 Task: Add Guittard Real Semisweet Chocolate Chips to the cart.
Action: Mouse moved to (316, 108)
Screenshot: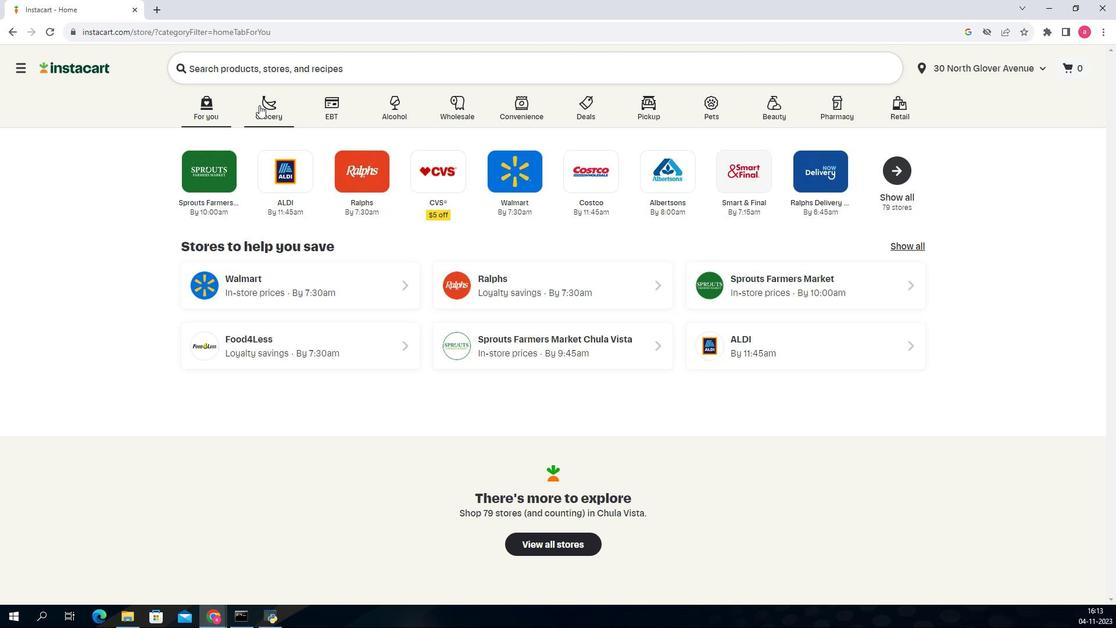 
Action: Mouse pressed left at (316, 108)
Screenshot: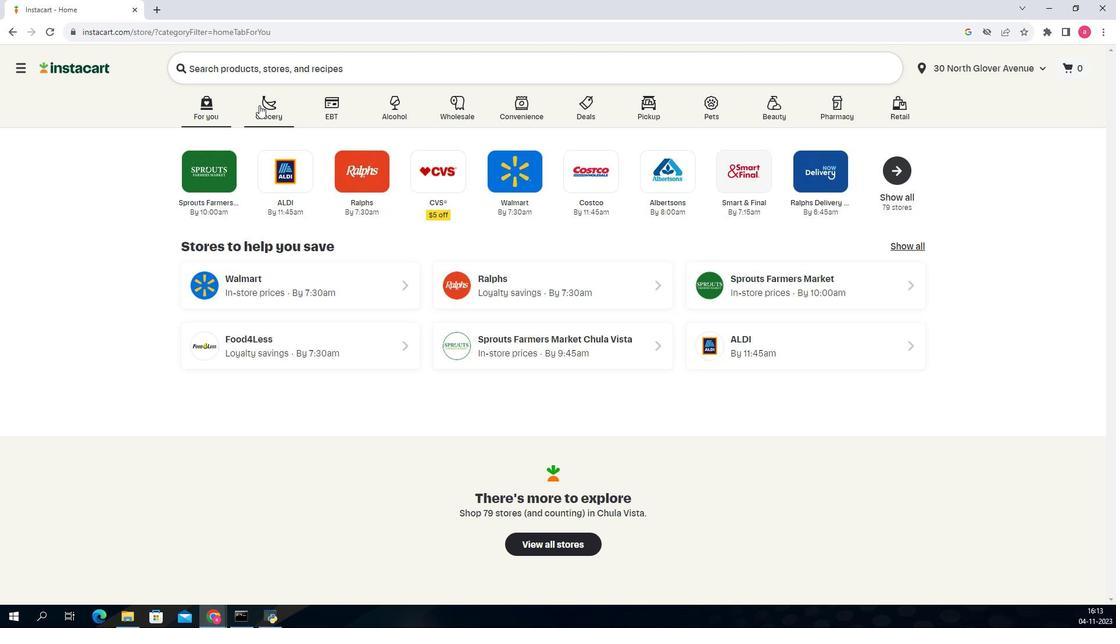 
Action: Mouse moved to (393, 333)
Screenshot: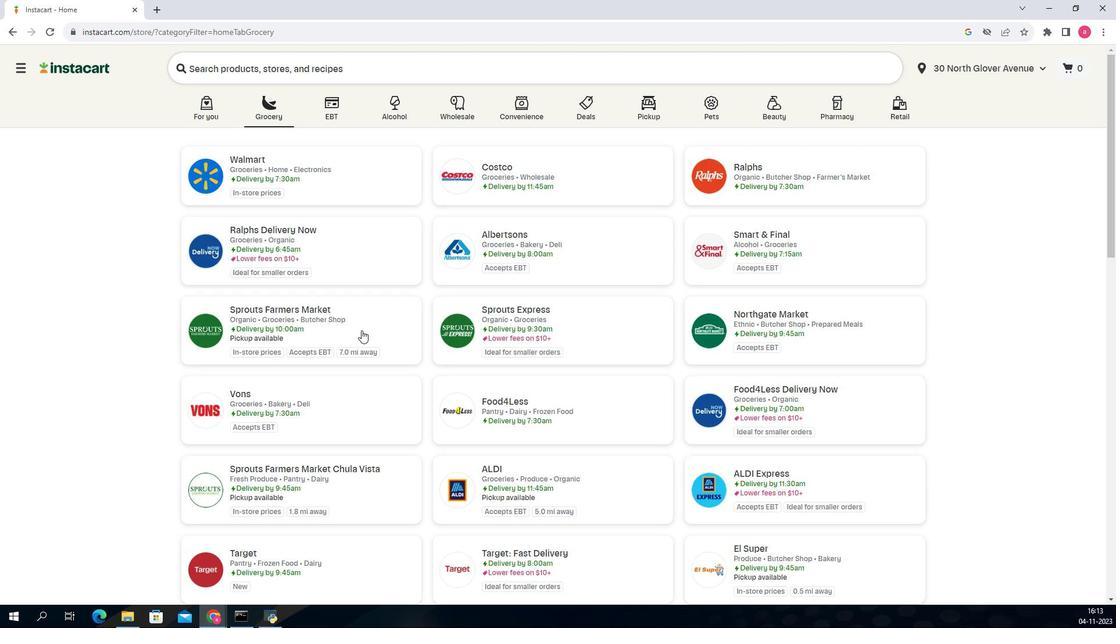 
Action: Mouse pressed left at (393, 333)
Screenshot: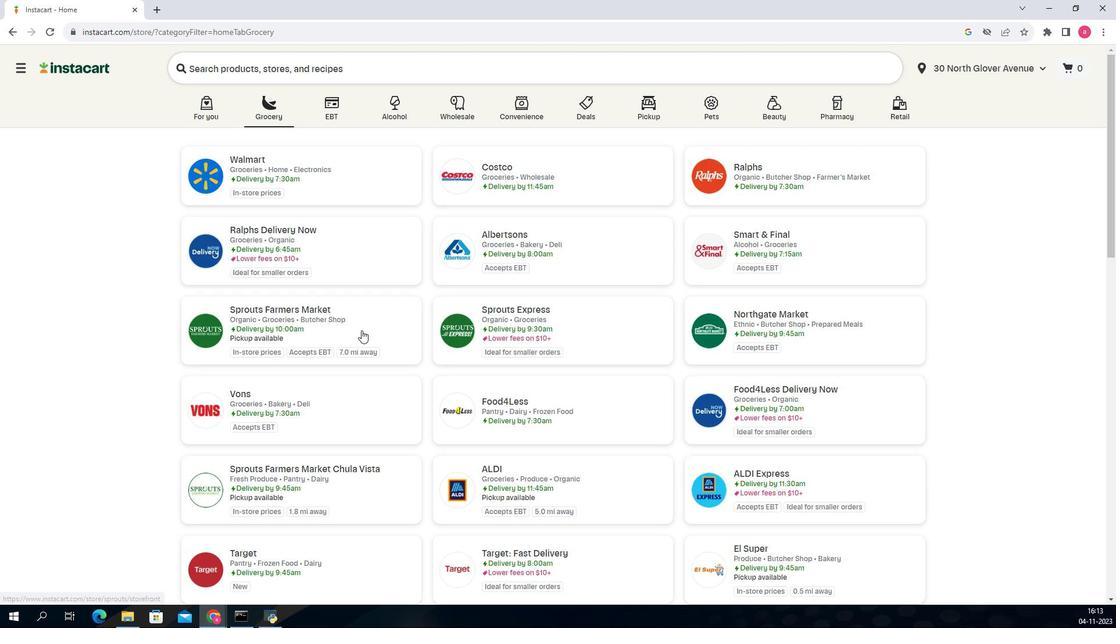 
Action: Mouse moved to (227, 355)
Screenshot: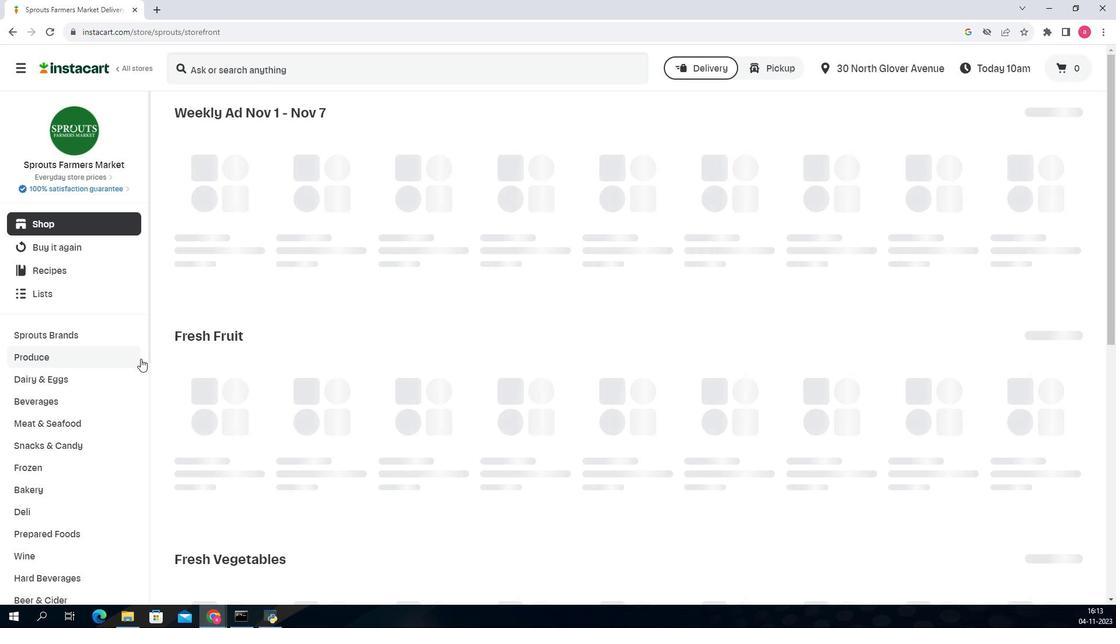 
Action: Mouse scrolled (227, 354) with delta (0, 0)
Screenshot: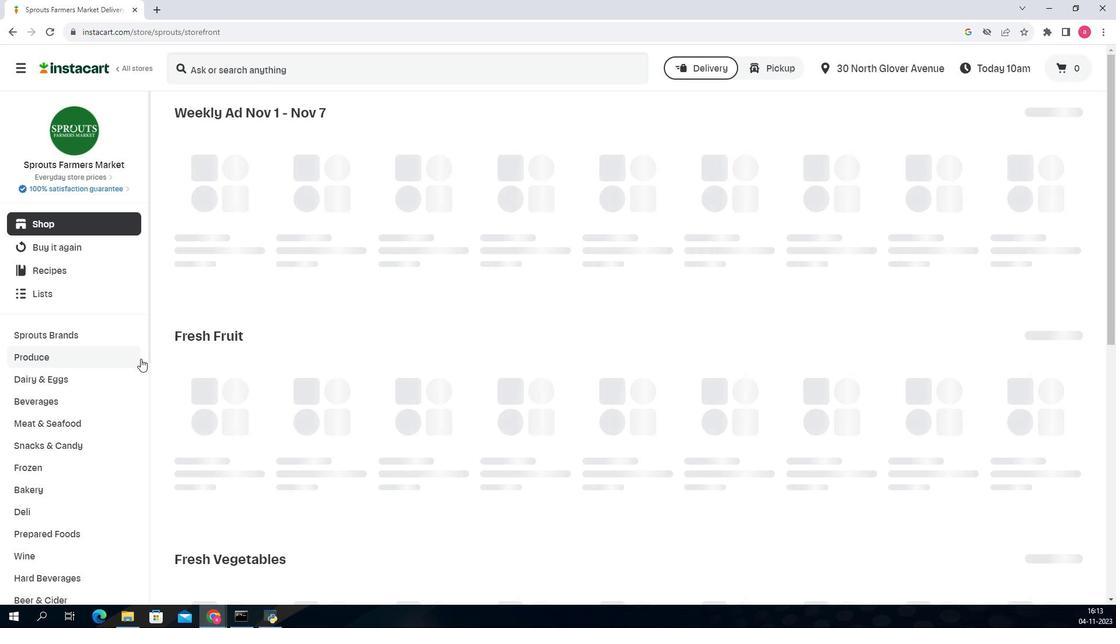 
Action: Mouse moved to (227, 362)
Screenshot: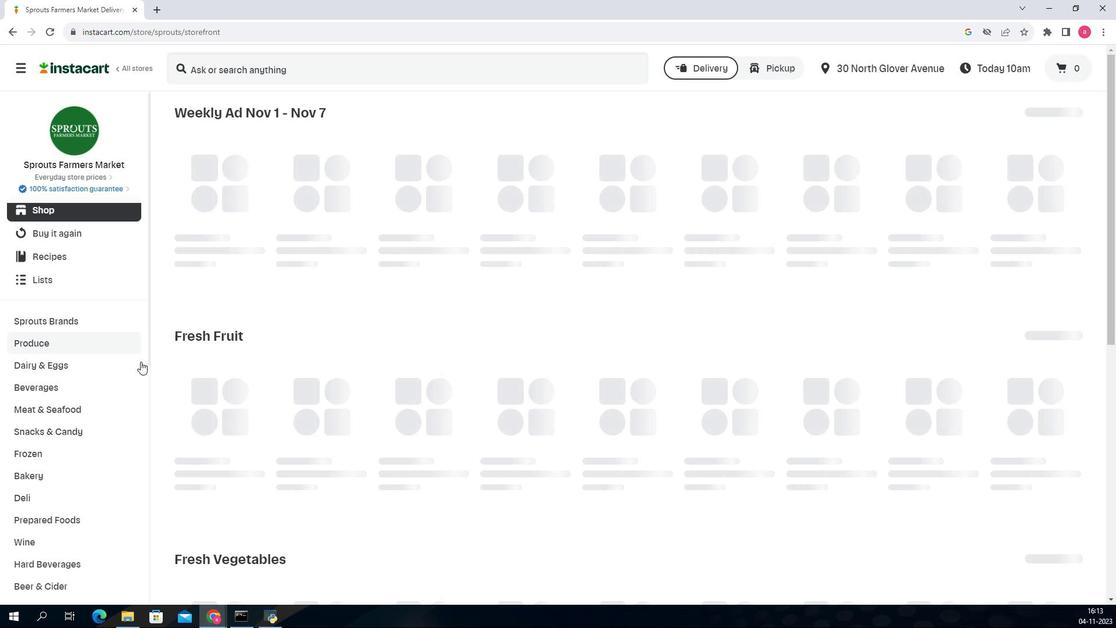 
Action: Mouse scrolled (227, 361) with delta (0, 0)
Screenshot: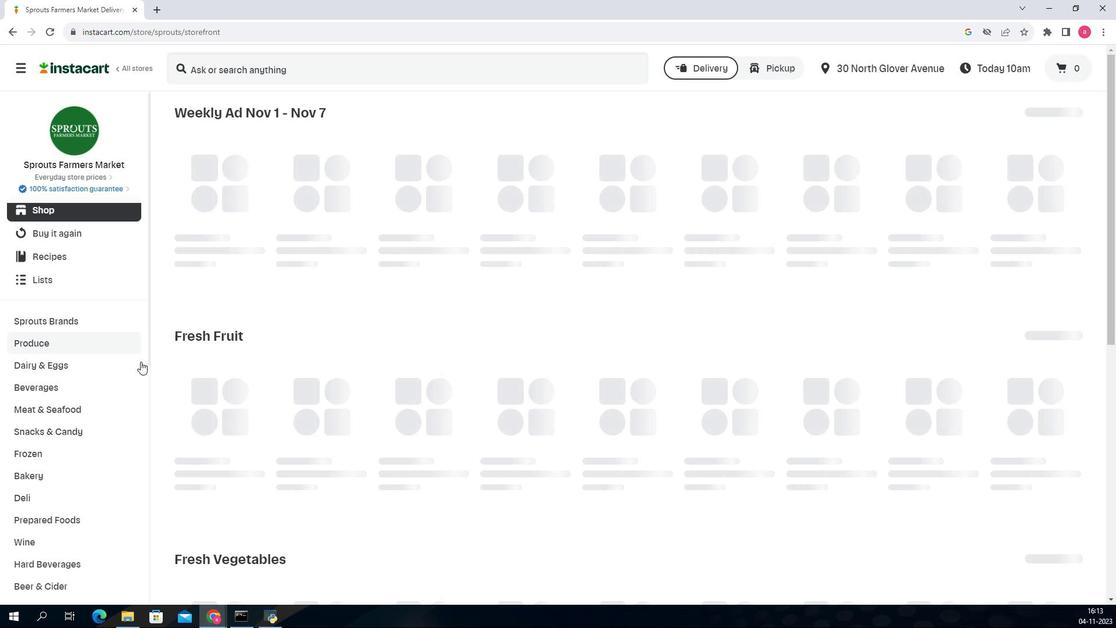 
Action: Mouse moved to (227, 364)
Screenshot: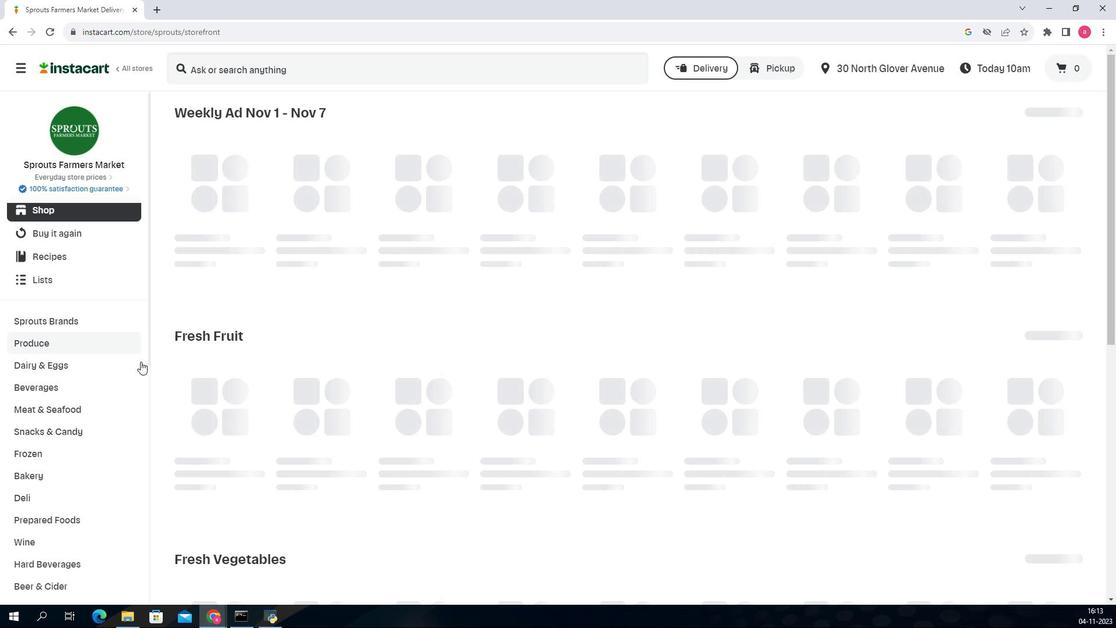 
Action: Mouse scrolled (227, 364) with delta (0, 0)
Screenshot: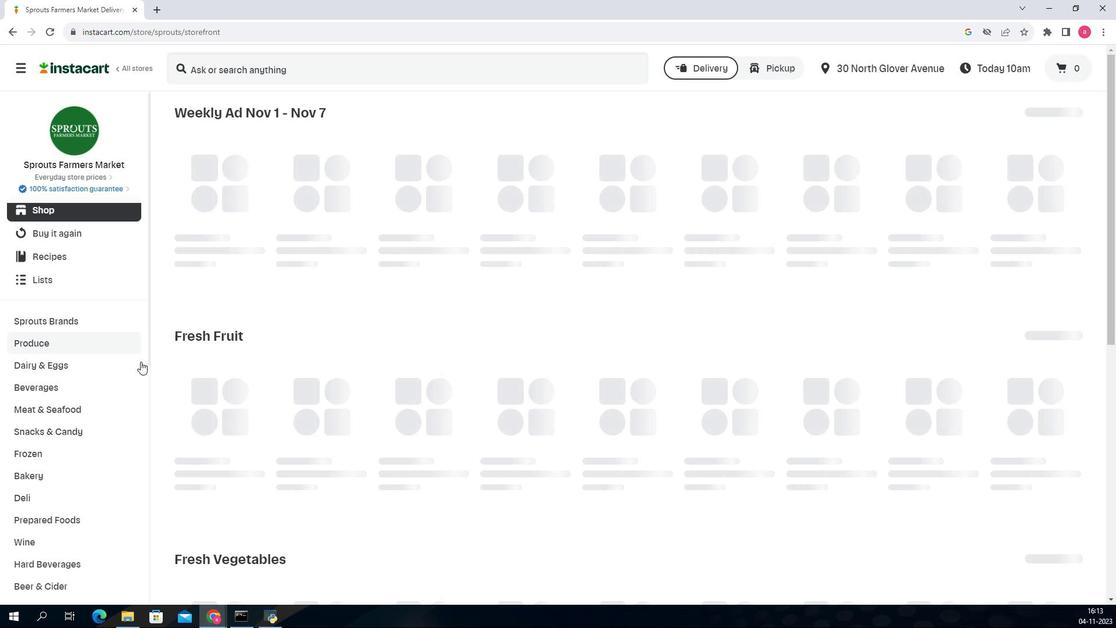 
Action: Mouse moved to (227, 364)
Screenshot: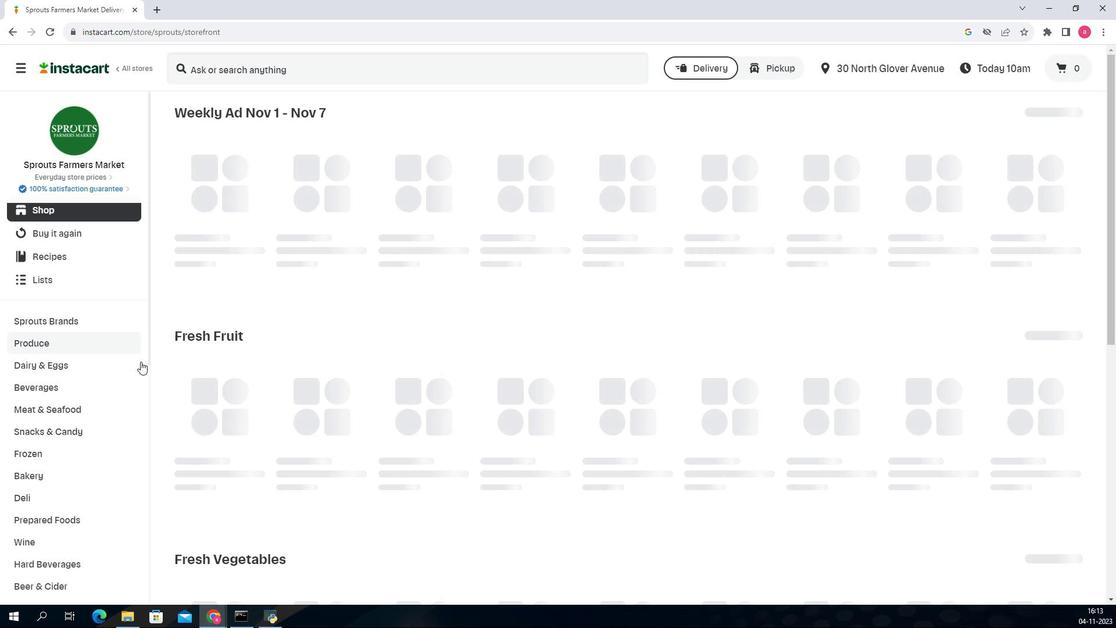 
Action: Mouse scrolled (227, 364) with delta (0, 0)
Screenshot: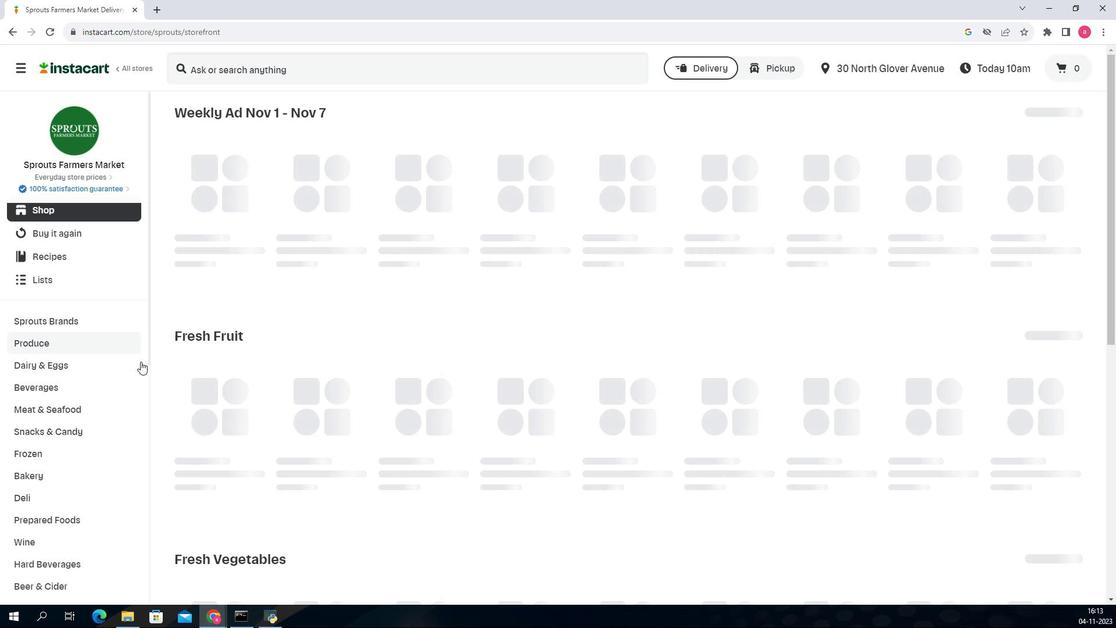 
Action: Mouse moved to (227, 365)
Screenshot: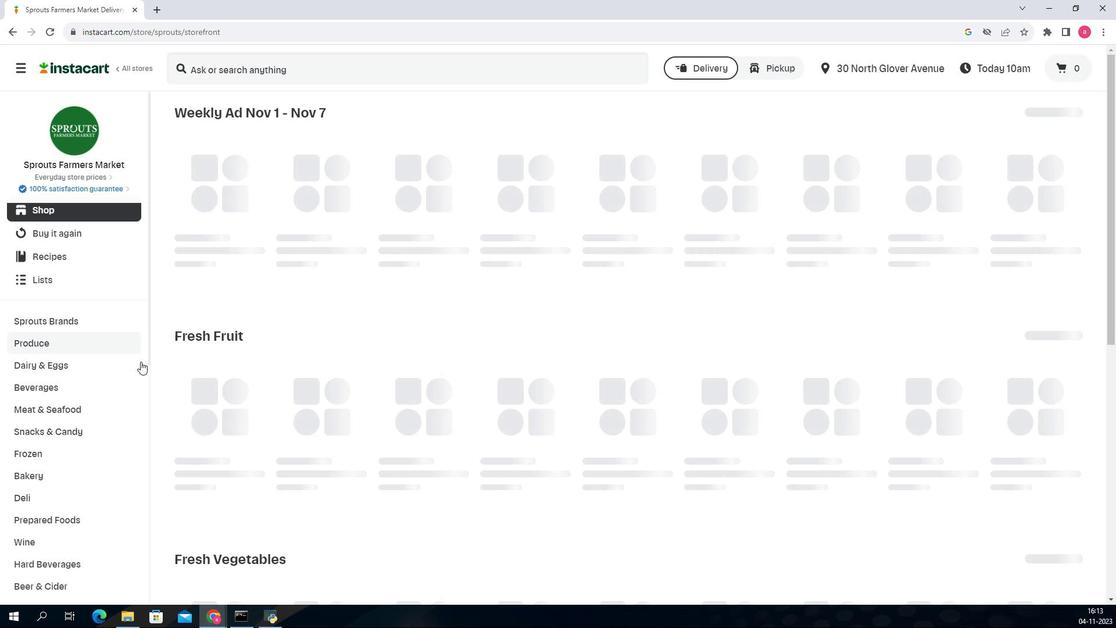 
Action: Mouse scrolled (227, 364) with delta (0, 0)
Screenshot: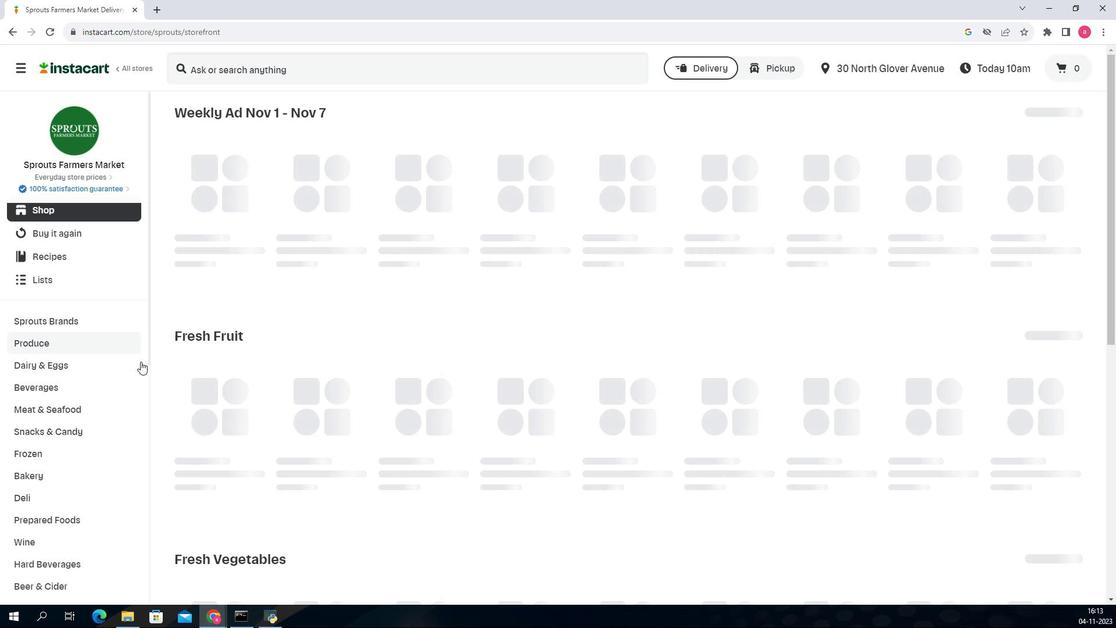 
Action: Mouse moved to (159, 440)
Screenshot: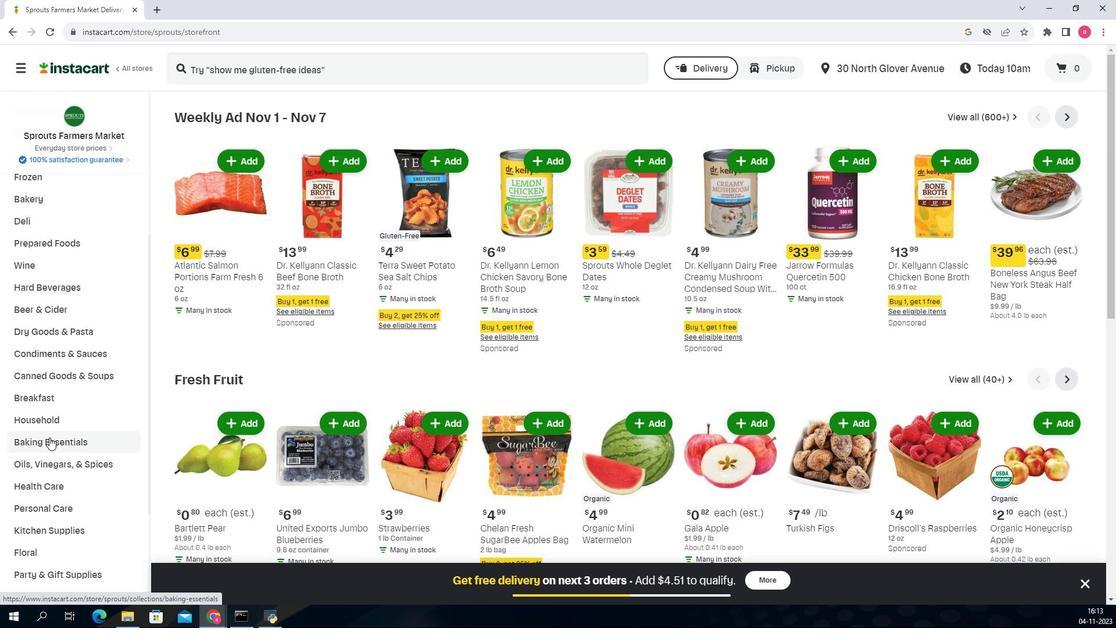 
Action: Mouse pressed left at (159, 440)
Screenshot: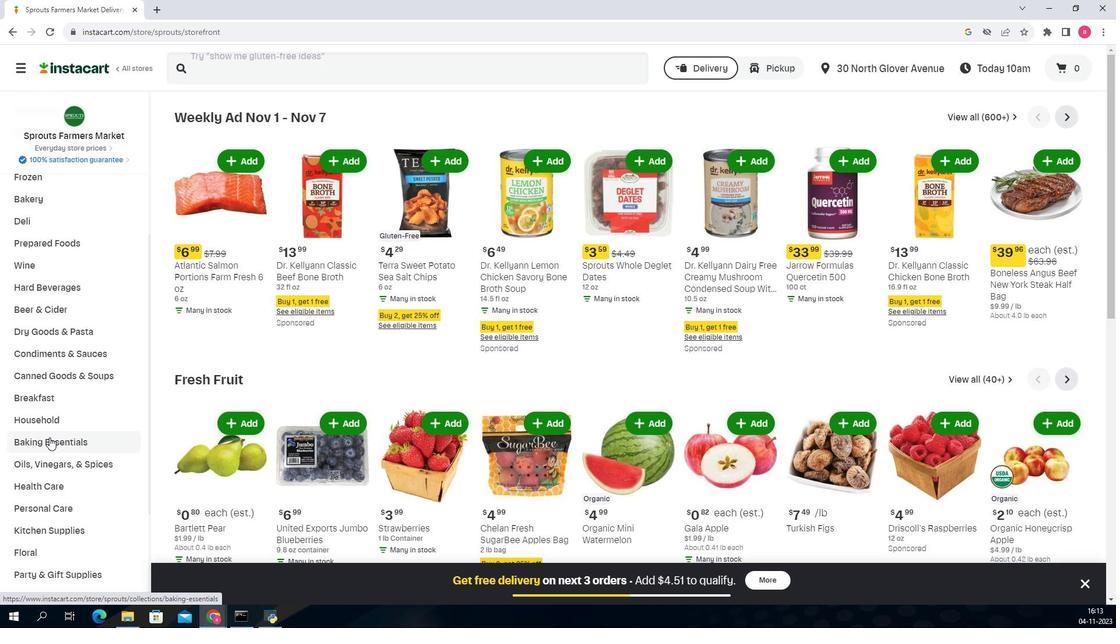 
Action: Mouse moved to (528, 152)
Screenshot: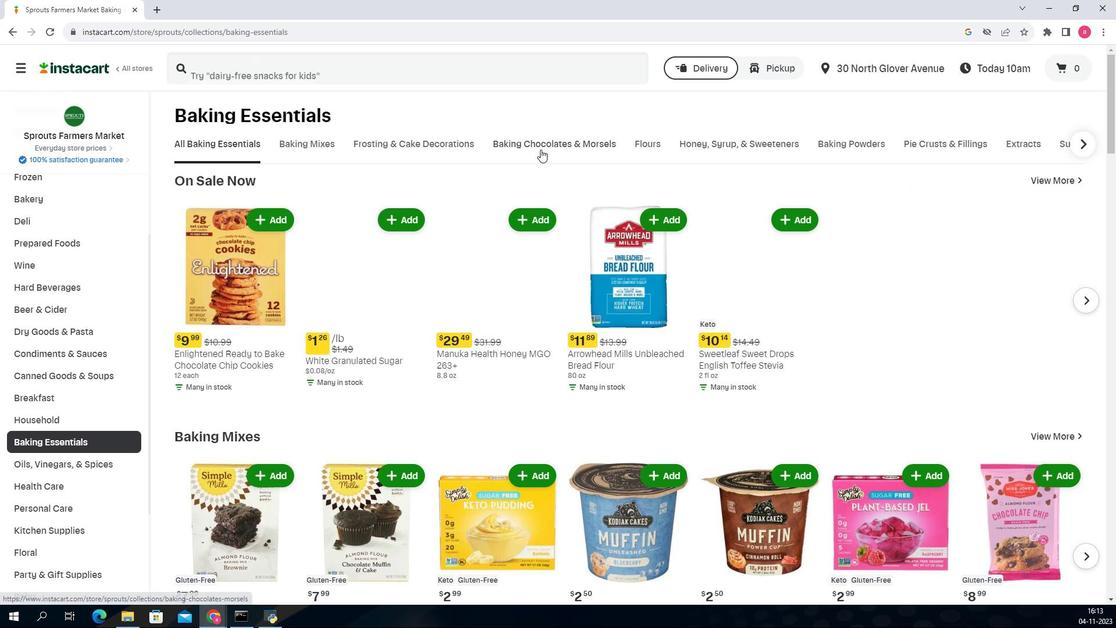
Action: Mouse pressed left at (528, 152)
Screenshot: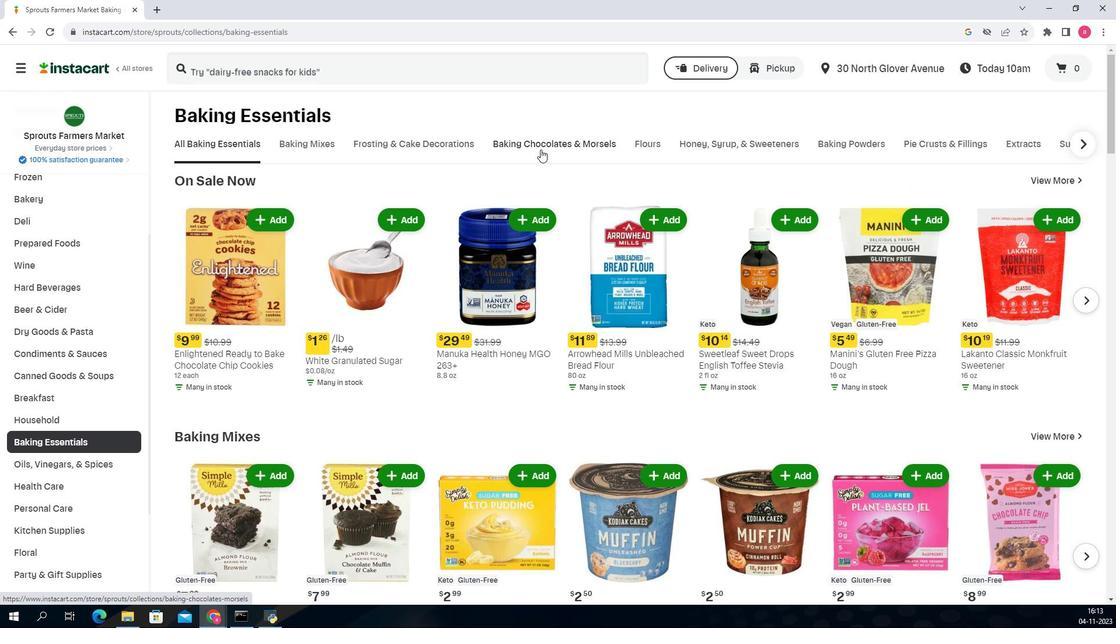 
Action: Mouse moved to (407, 77)
Screenshot: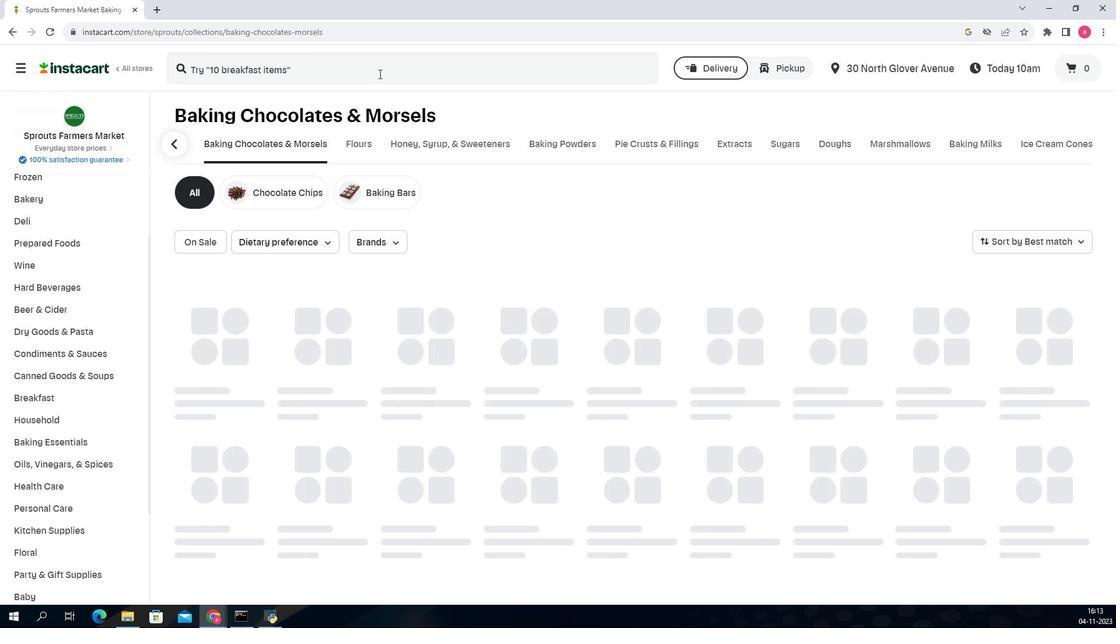 
Action: Mouse pressed left at (407, 77)
Screenshot: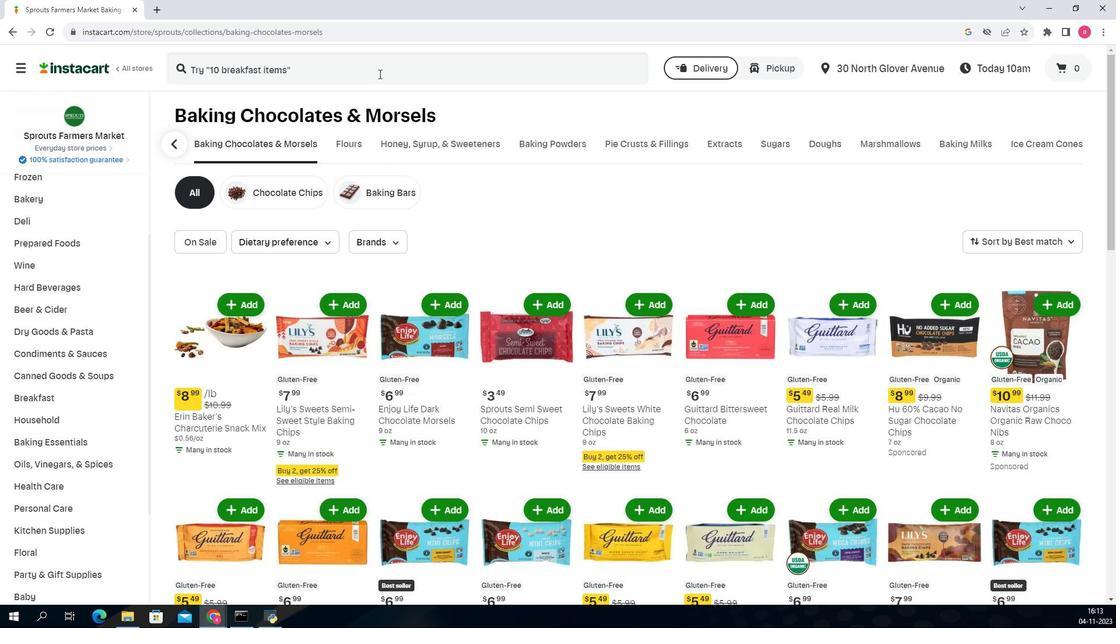 
Action: Key pressed <Key.shift>Guittard<Key.space><Key.shift>Real<Key.space><Key.shift><Key.shift><Key.shift><Key.shift><Key.shift><Key.shift><Key.shift><Key.shift><Key.shift><Key.shift><Key.shift><Key.shift><Key.shift><Key.shift><Key.shift><Key.shift><Key.shift><Key.shift><Key.shift><Key.shift><Key.shift><Key.shift>Semisweet<Key.space><Key.shift>Chocolate<Key.space><Key.shift>Chips<Key.space><Key.enter>
Screenshot: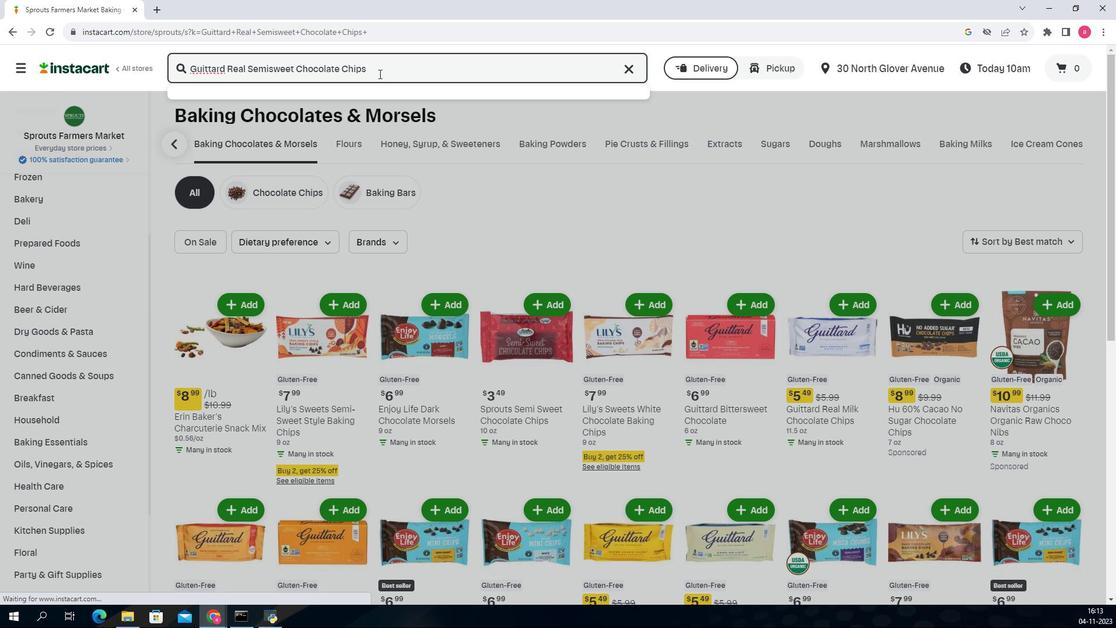
Action: Mouse moved to (602, 387)
Screenshot: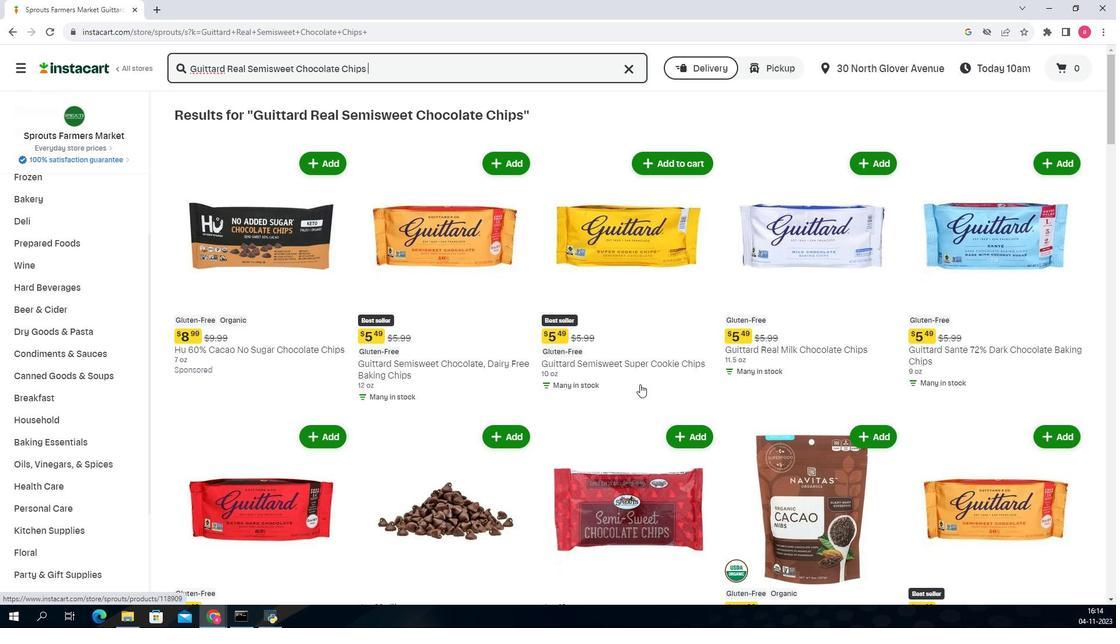 
Action: Mouse scrolled (602, 387) with delta (0, 0)
Screenshot: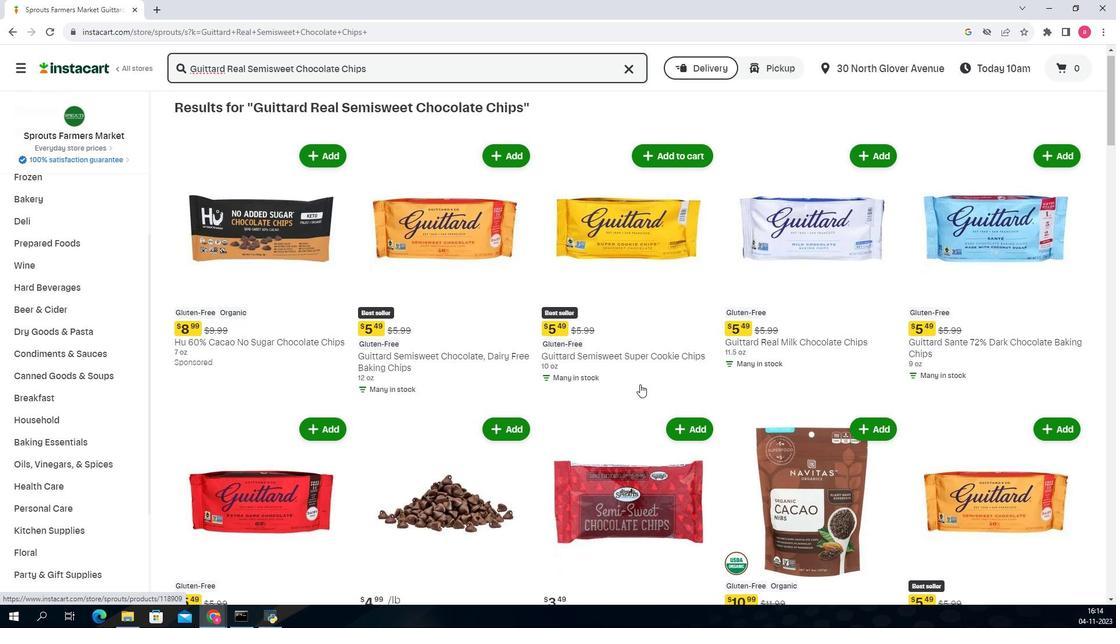 
Action: Mouse scrolled (602, 387) with delta (0, 0)
Screenshot: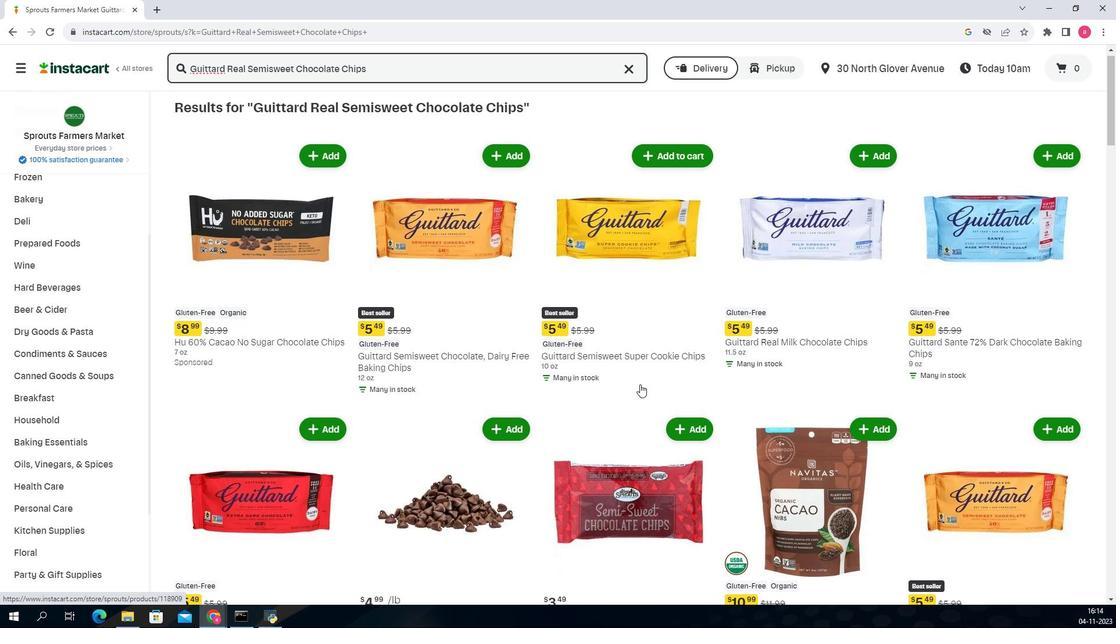 
Action: Mouse scrolled (602, 387) with delta (0, 0)
Screenshot: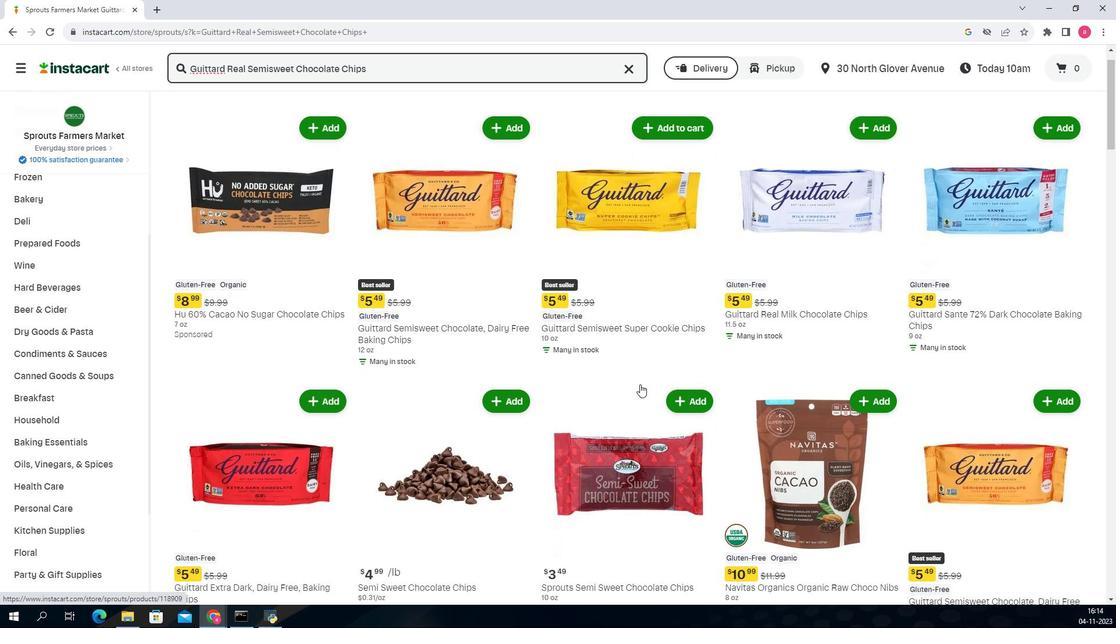 
Action: Mouse scrolled (602, 387) with delta (0, 0)
Screenshot: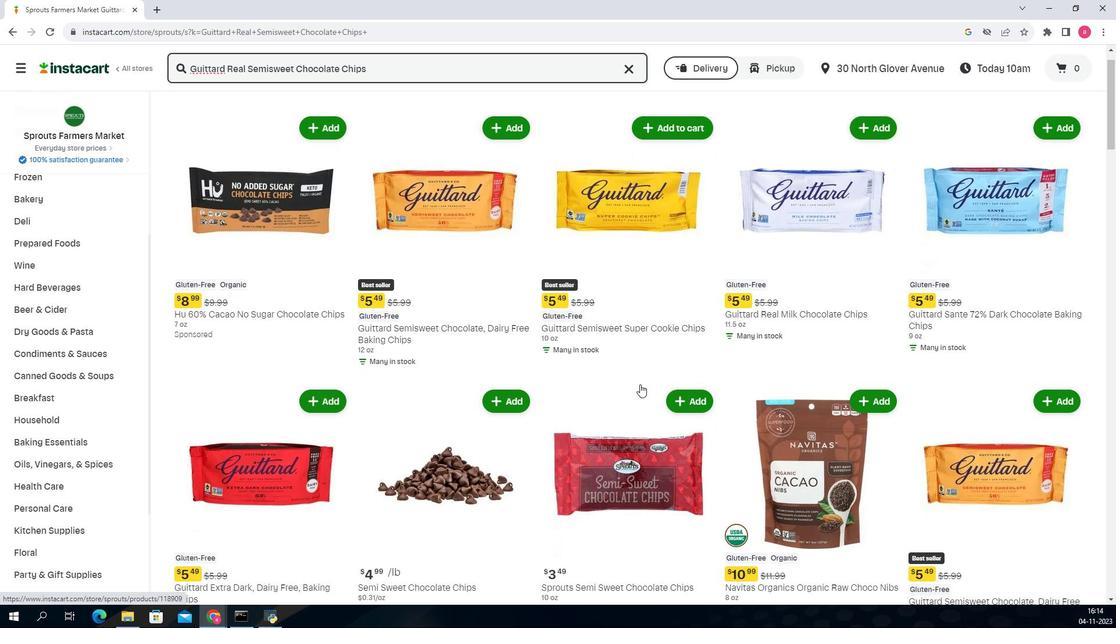 
Action: Mouse moved to (719, 427)
Screenshot: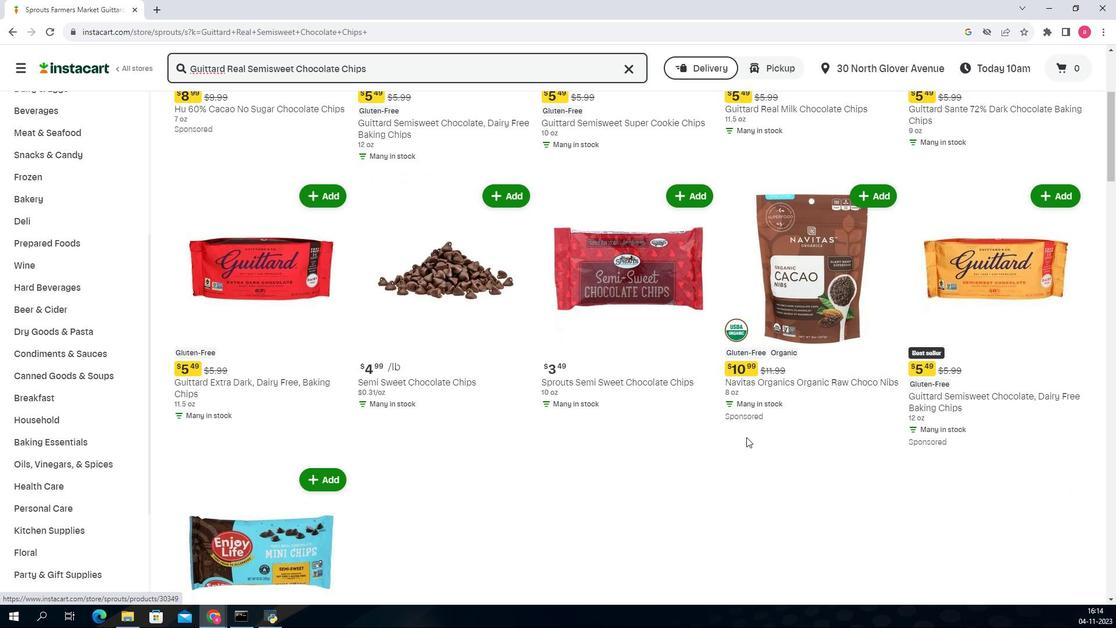 
Action: Mouse scrolled (719, 426) with delta (0, 0)
Screenshot: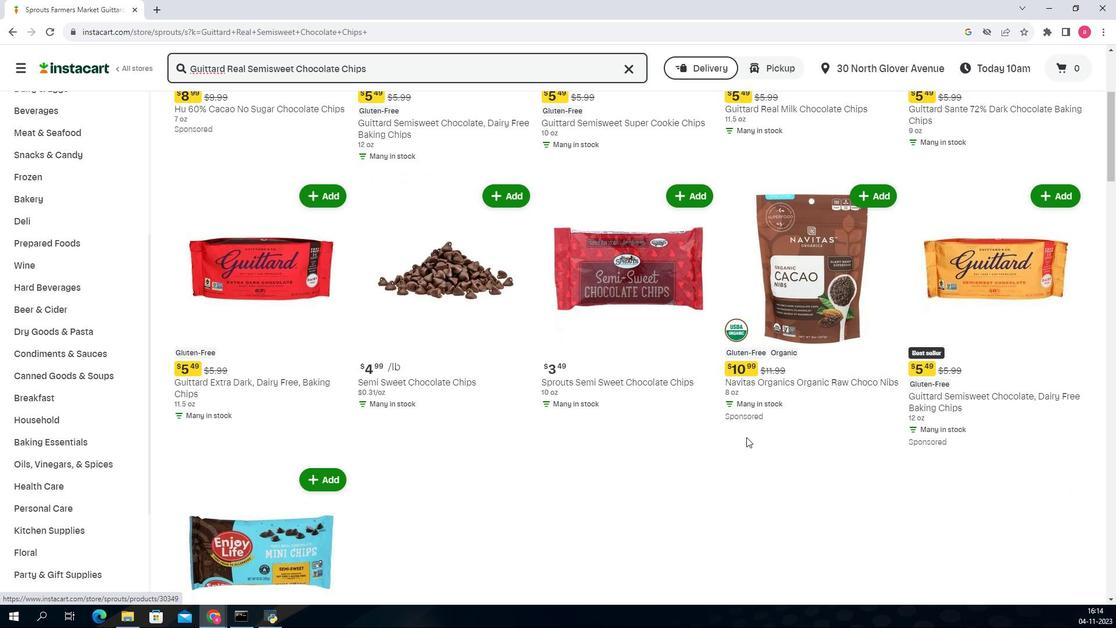 
Action: Mouse moved to (682, 440)
Screenshot: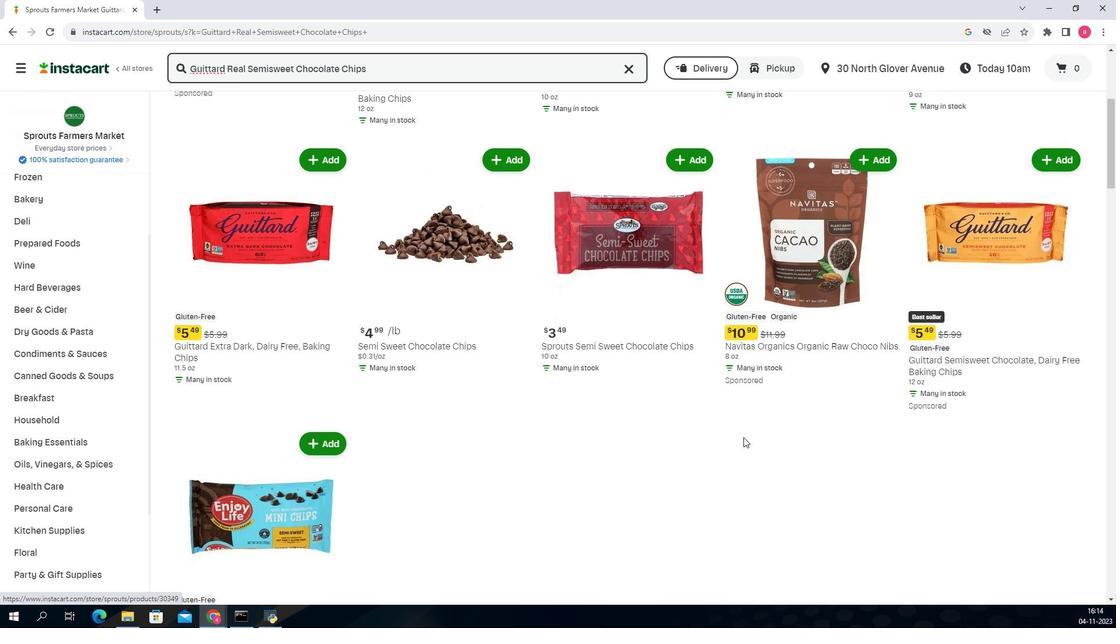 
Action: Mouse scrolled (682, 440) with delta (0, 0)
Screenshot: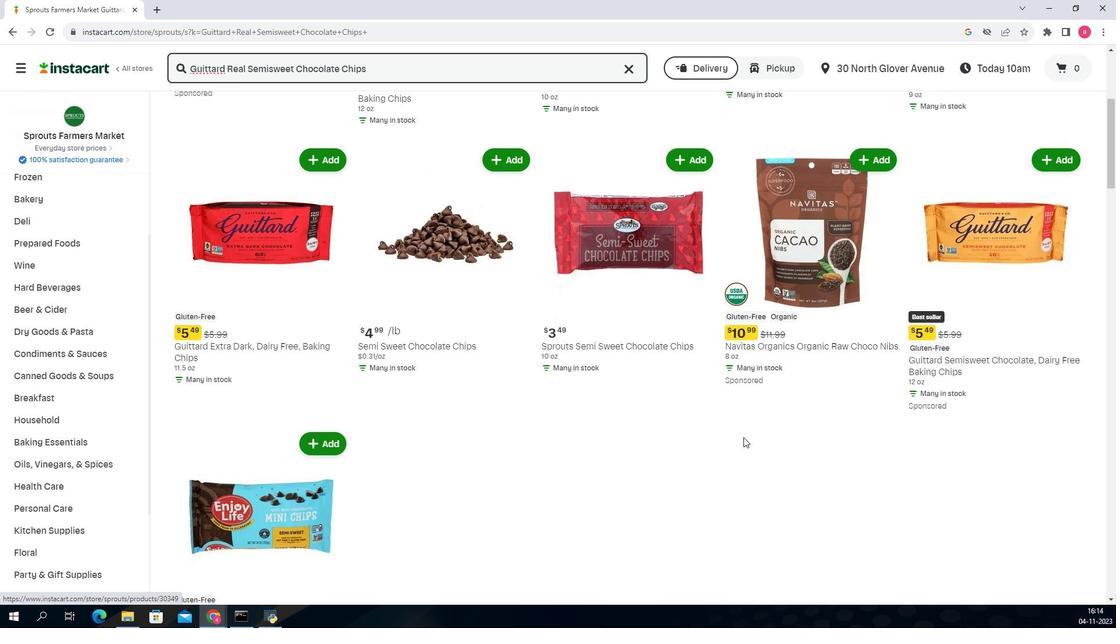 
Action: Mouse moved to (682, 440)
Screenshot: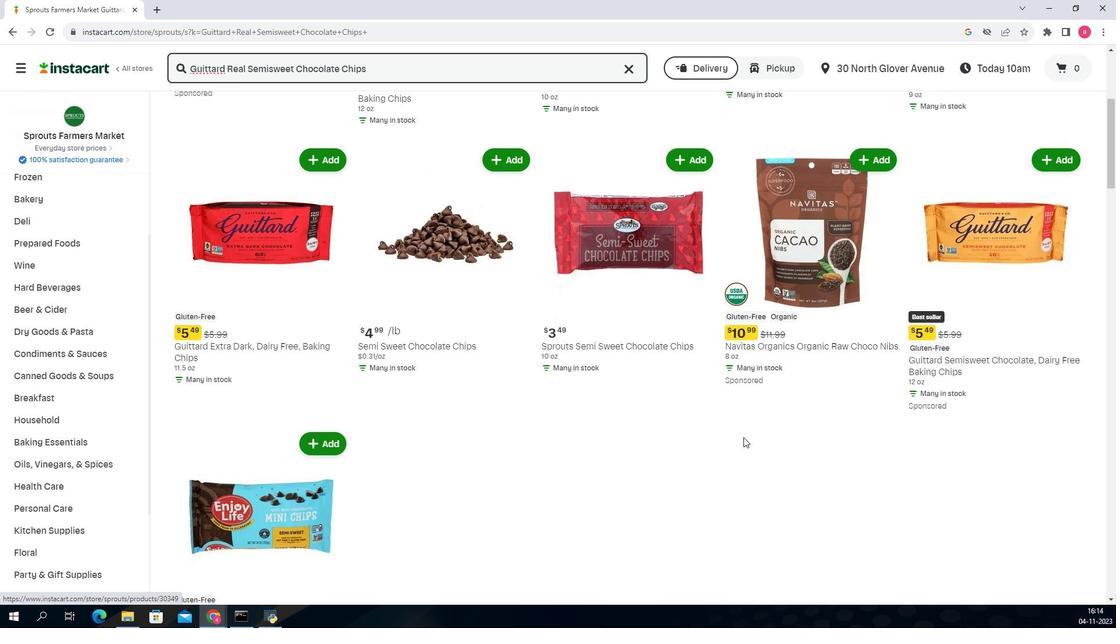 
Action: Mouse scrolled (682, 440) with delta (0, 0)
Screenshot: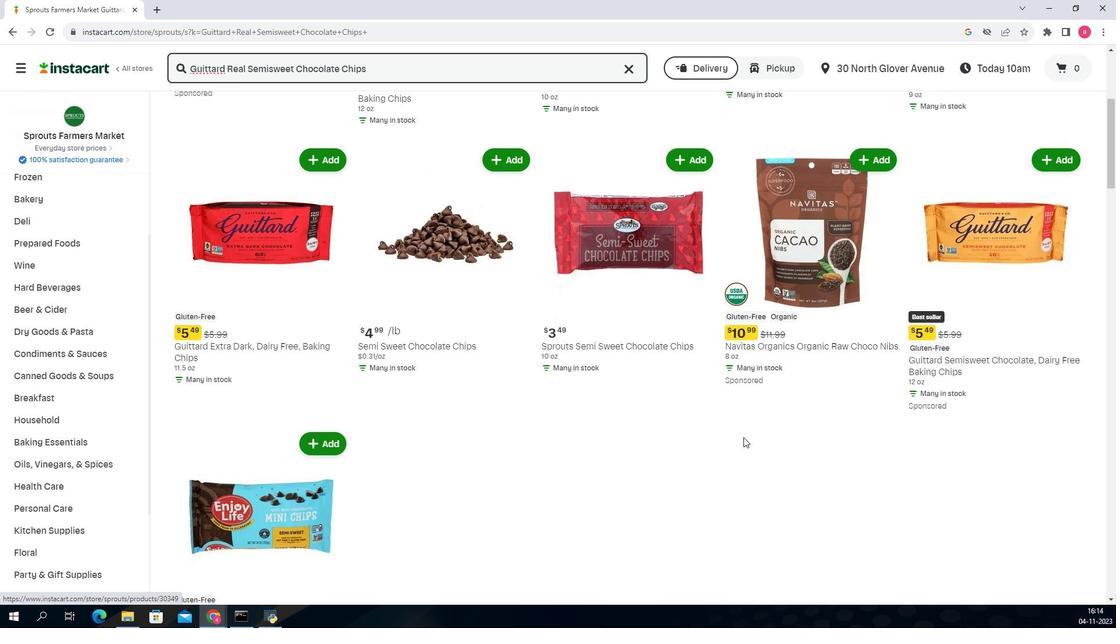 
Action: Mouse moved to (680, 440)
Screenshot: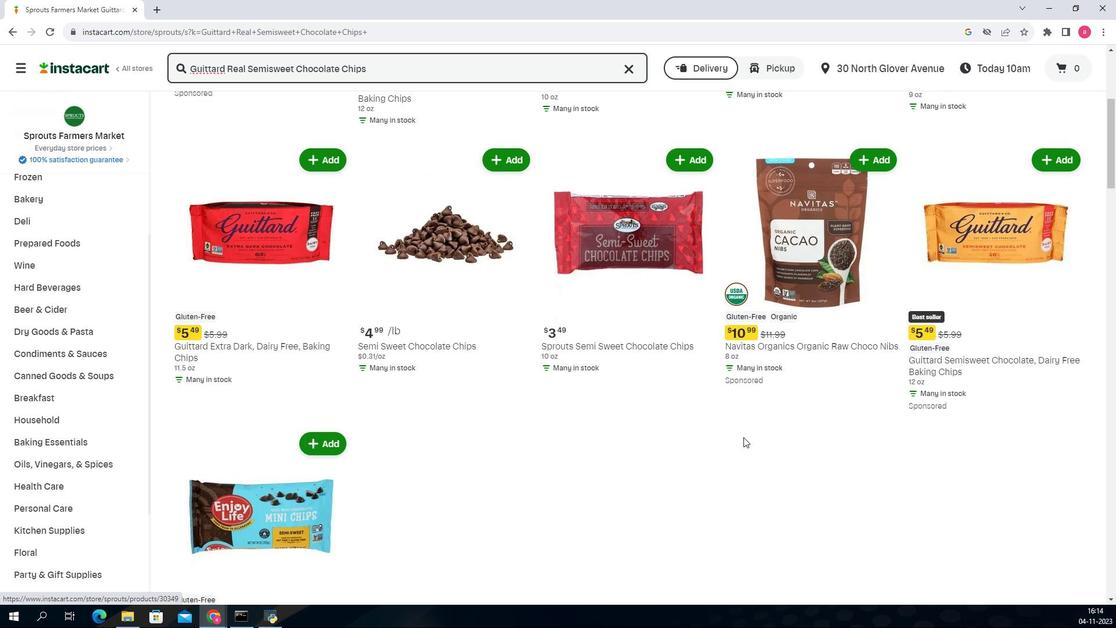 
Action: Mouse scrolled (680, 440) with delta (0, 0)
Screenshot: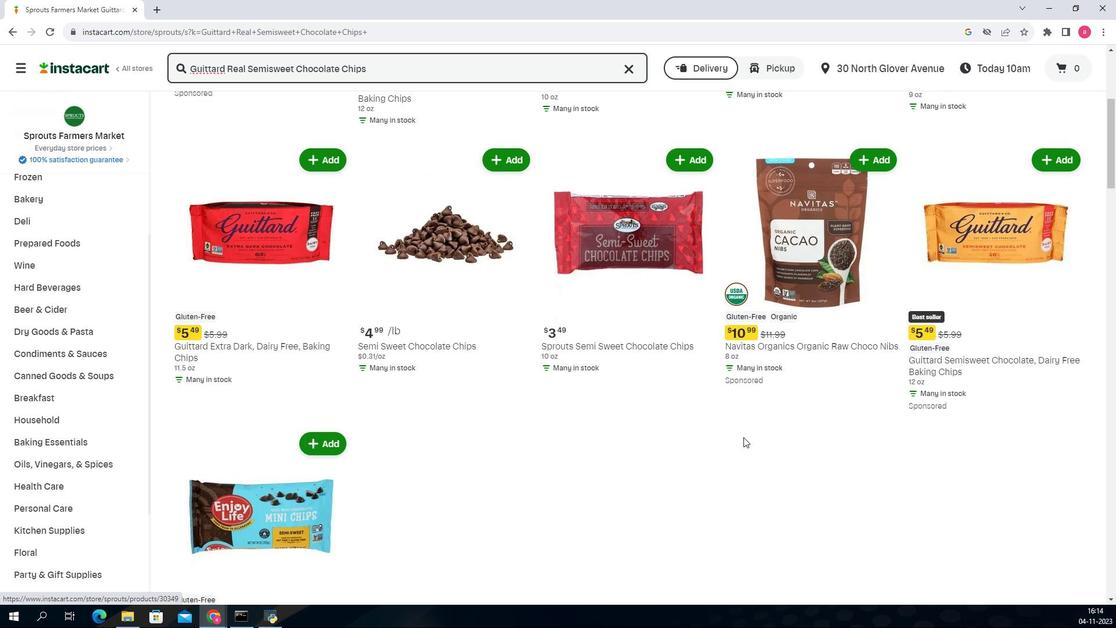 
Action: Mouse moved to (680, 440)
Screenshot: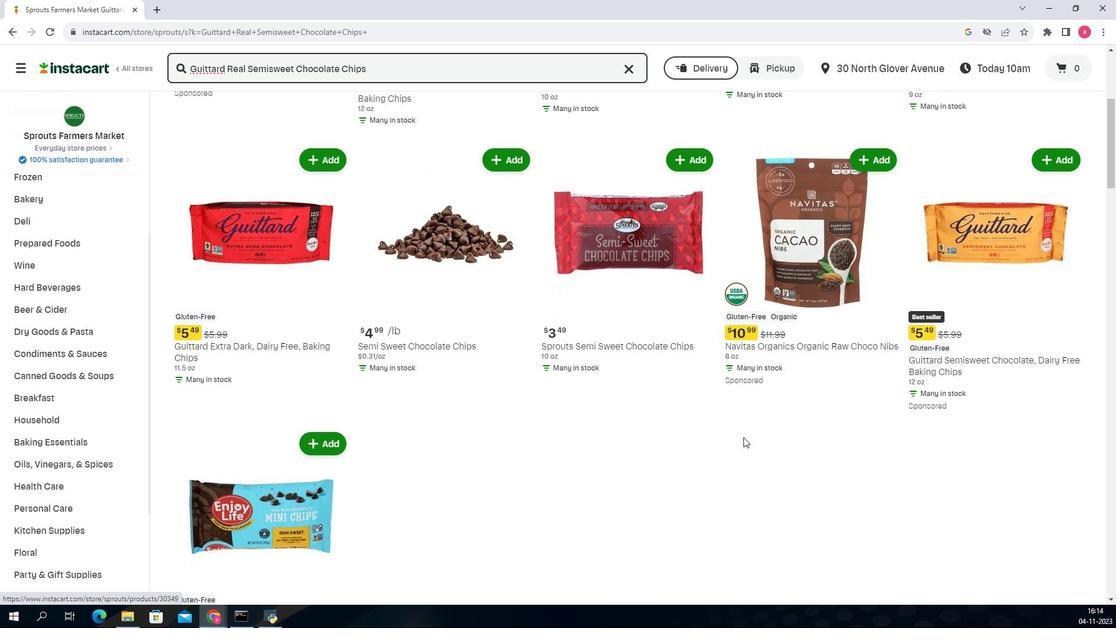 
Action: Mouse scrolled (680, 440) with delta (0, 0)
Screenshot: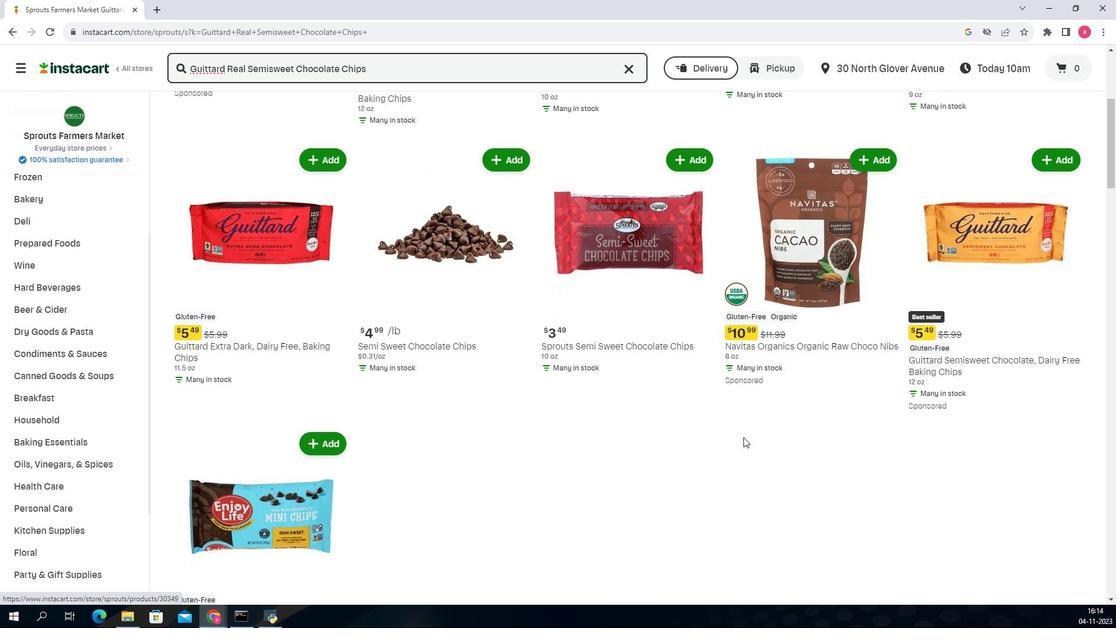 
Action: Mouse moved to (405, 405)
Screenshot: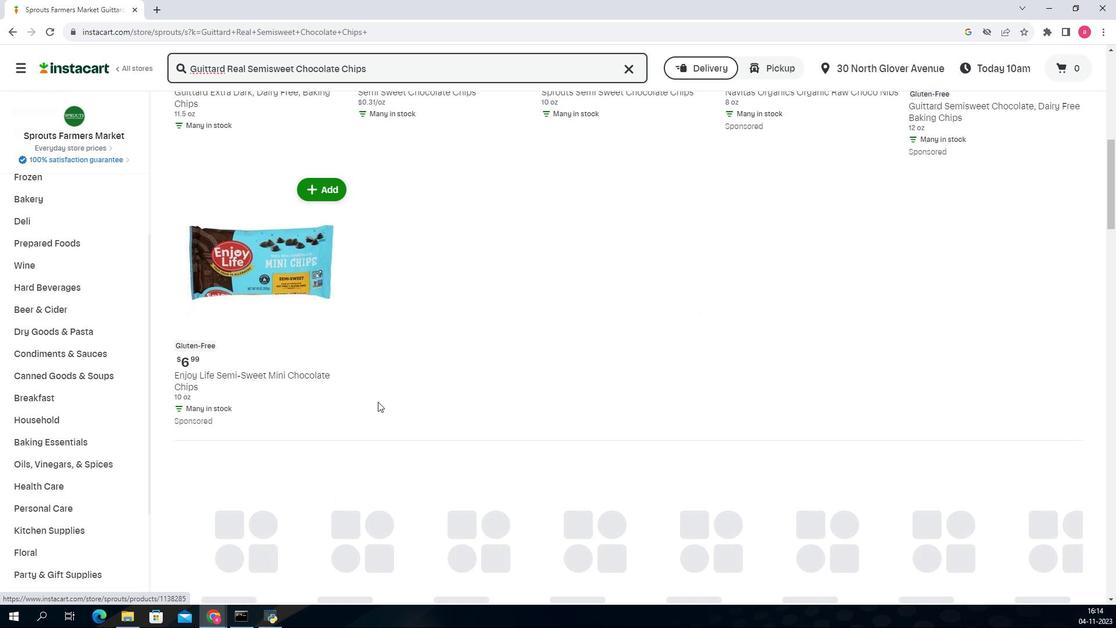 
Action: Mouse scrolled (405, 404) with delta (0, 0)
Screenshot: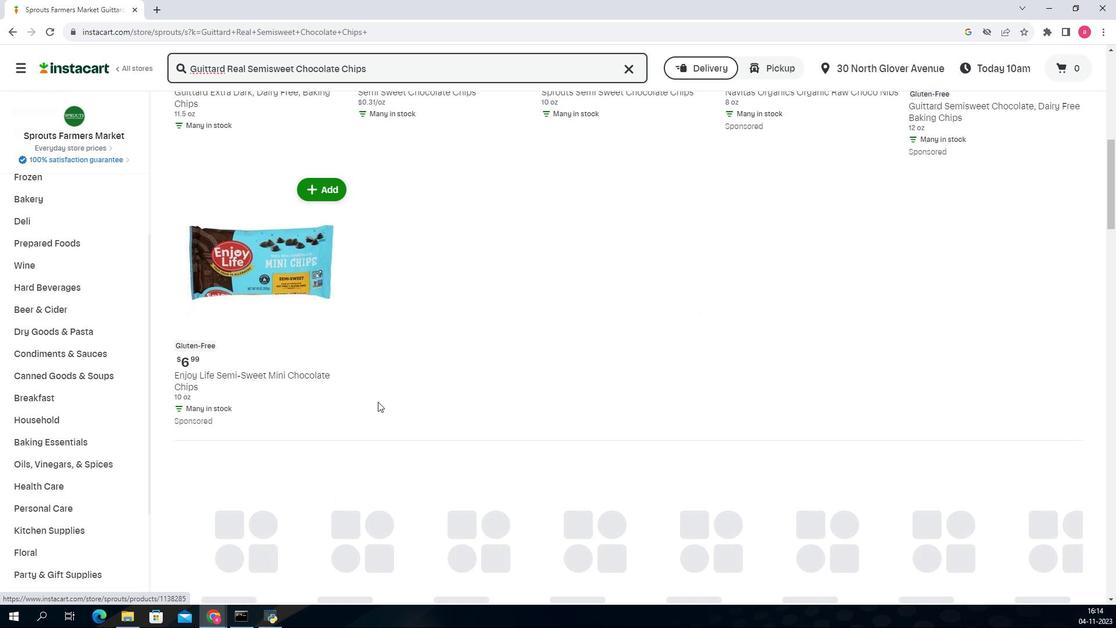 
Action: Mouse moved to (405, 405)
Screenshot: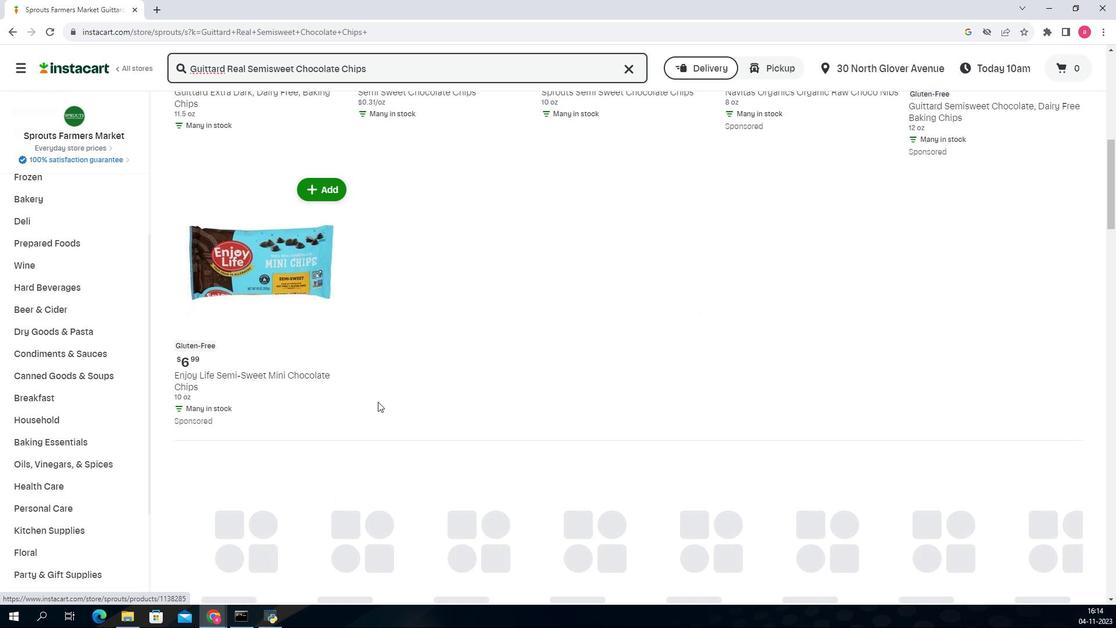 
Action: Mouse scrolled (405, 404) with delta (0, 0)
Screenshot: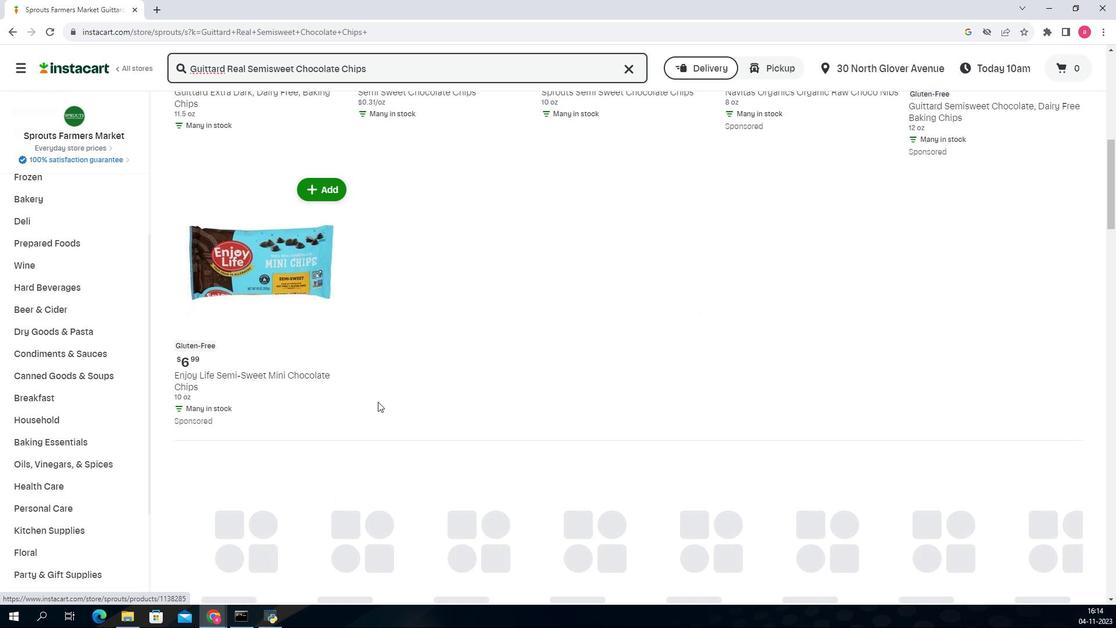 
Action: Mouse scrolled (405, 404) with delta (0, 0)
Screenshot: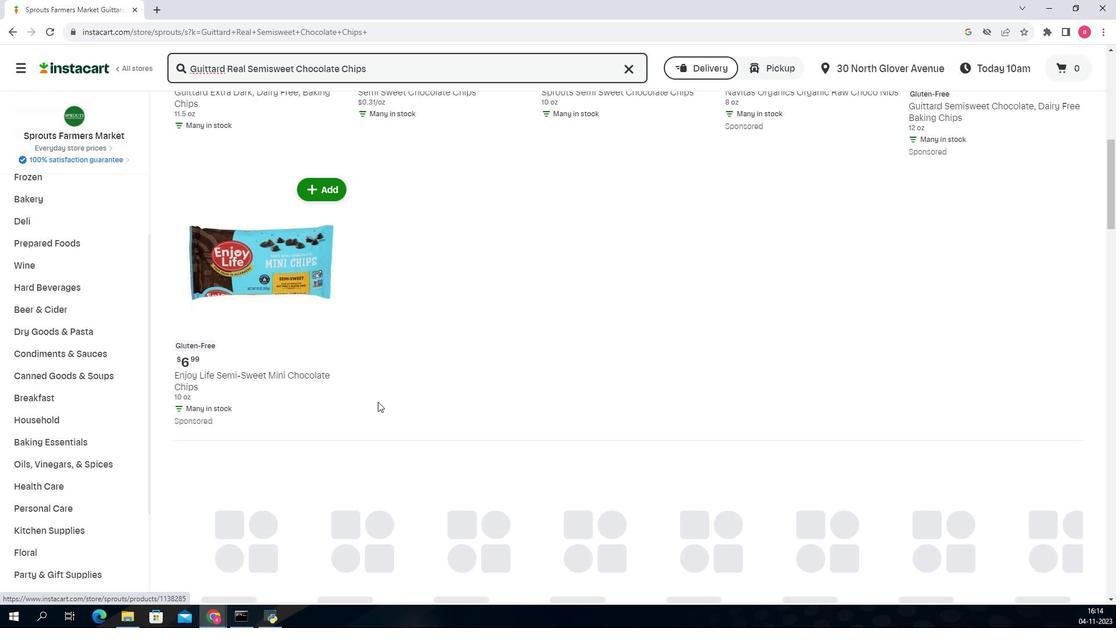 
Action: Mouse moved to (323, 394)
Screenshot: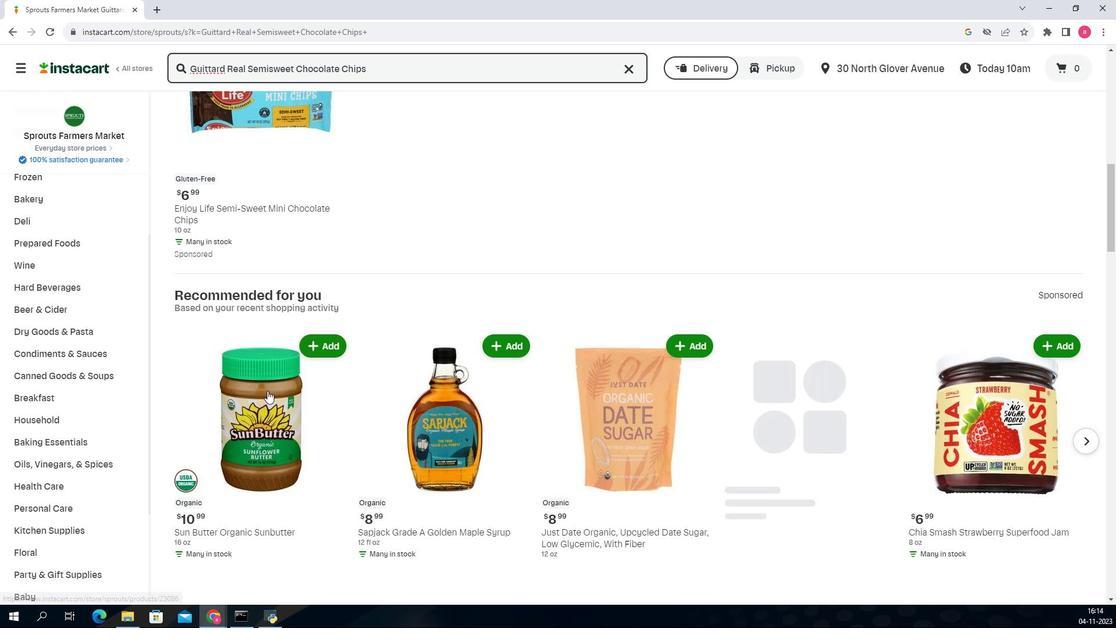 
Action: Mouse scrolled (323, 393) with delta (0, 0)
Screenshot: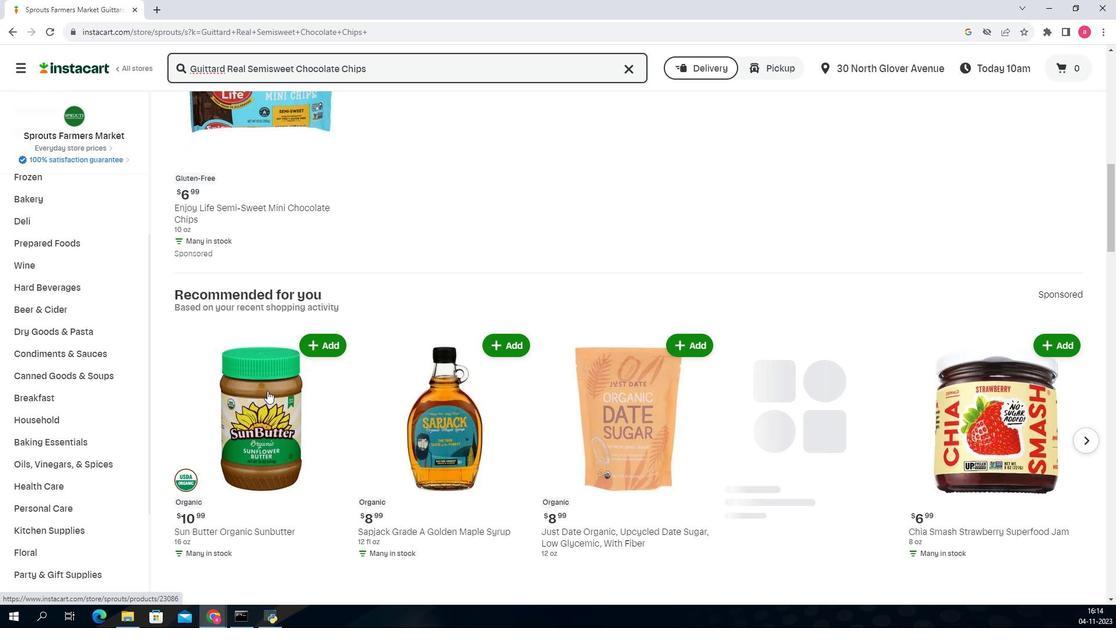 
Action: Mouse scrolled (323, 393) with delta (0, 0)
Screenshot: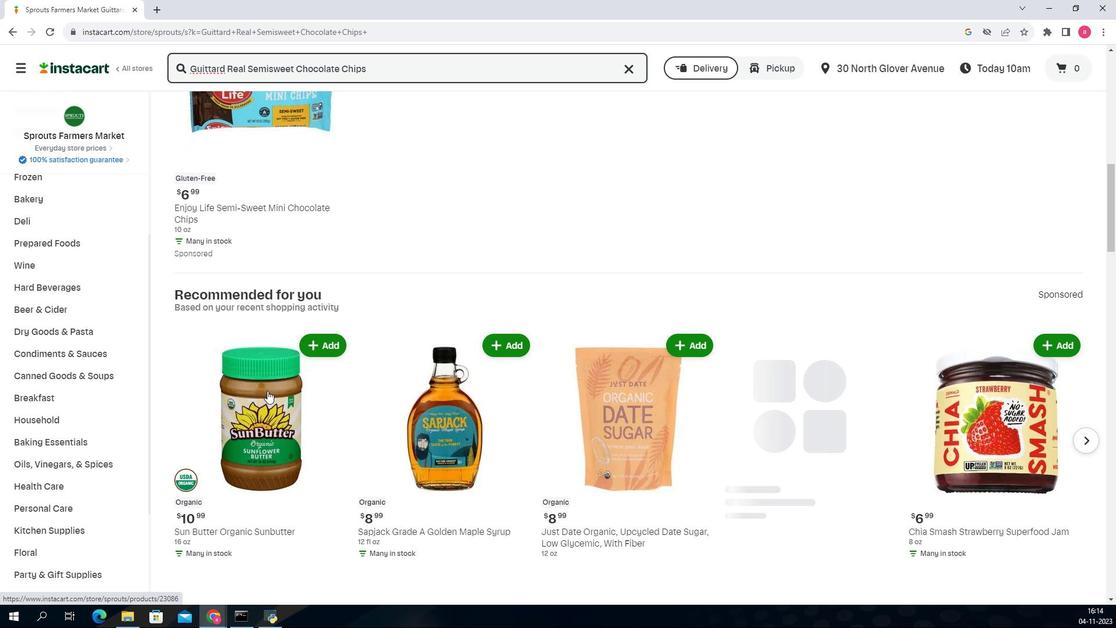 
Action: Mouse scrolled (323, 393) with delta (0, 0)
Screenshot: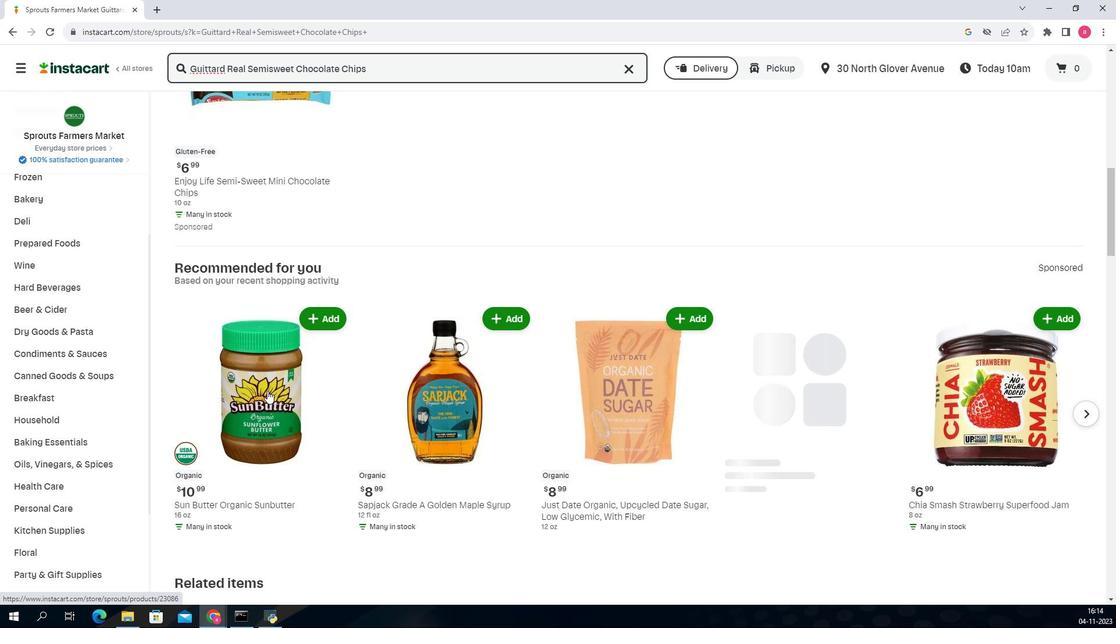 
Action: Mouse moved to (878, 402)
Screenshot: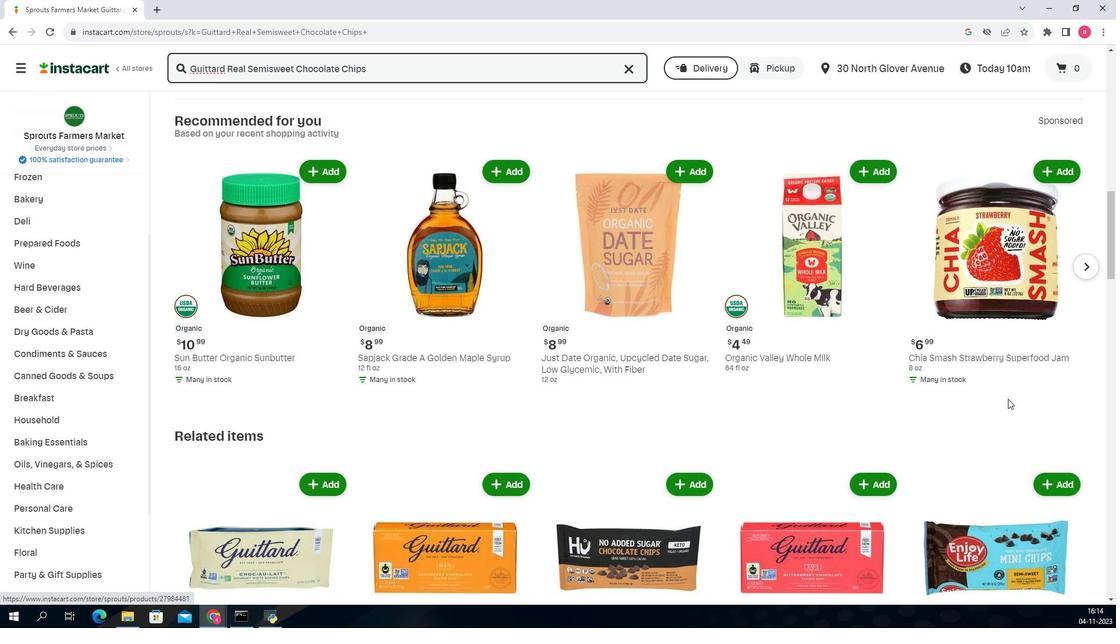
Action: Mouse scrolled (878, 401) with delta (0, 0)
Screenshot: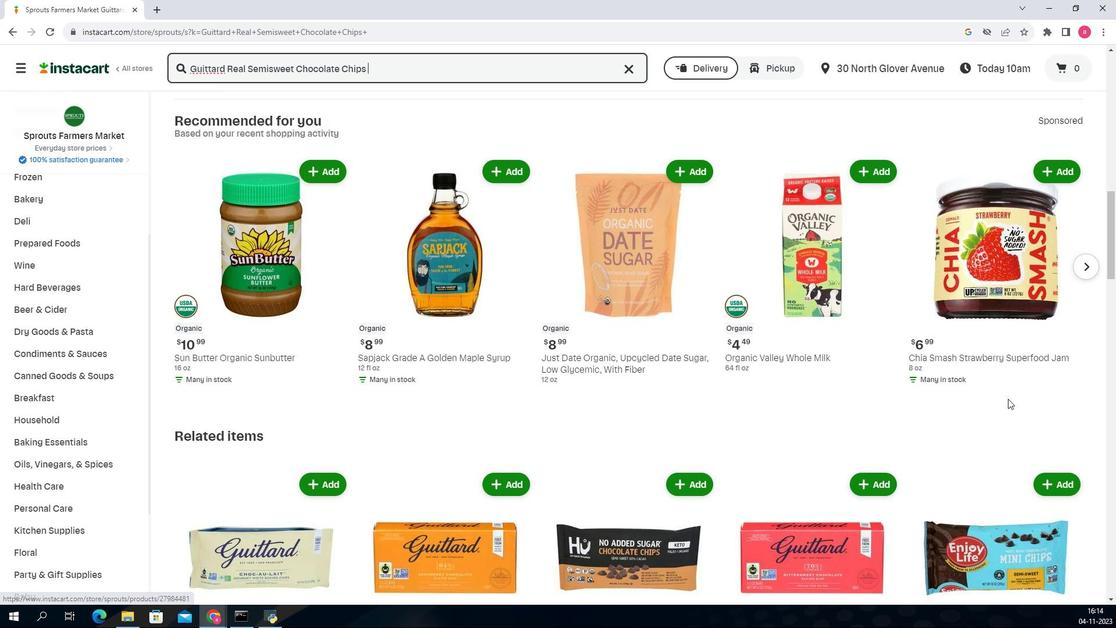 
Action: Mouse scrolled (878, 401) with delta (0, 0)
Screenshot: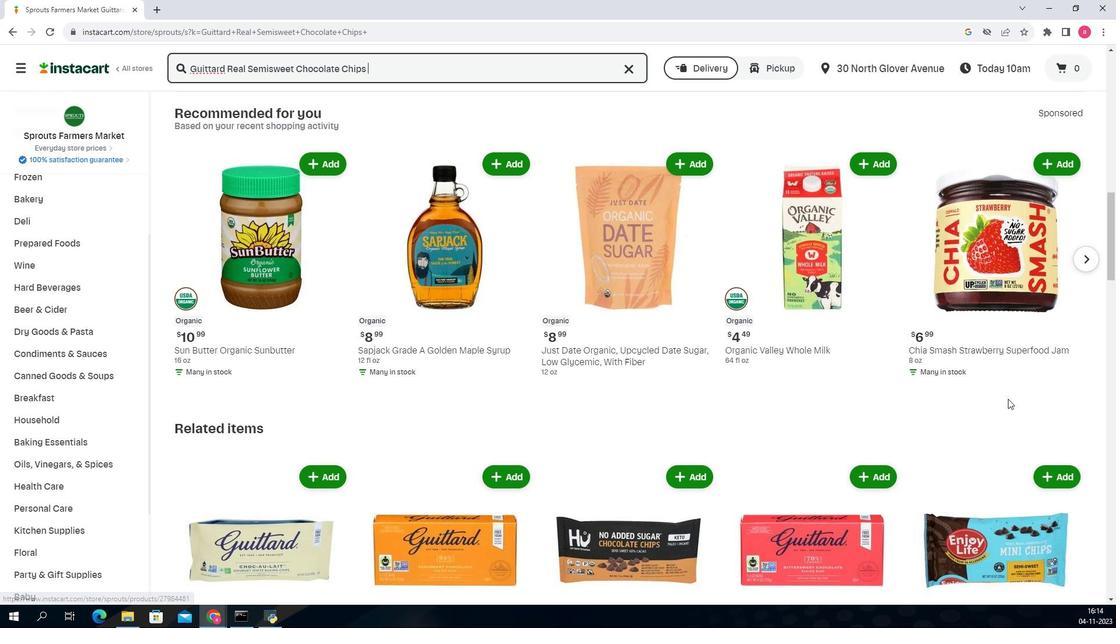 
Action: Mouse scrolled (878, 401) with delta (0, 0)
Screenshot: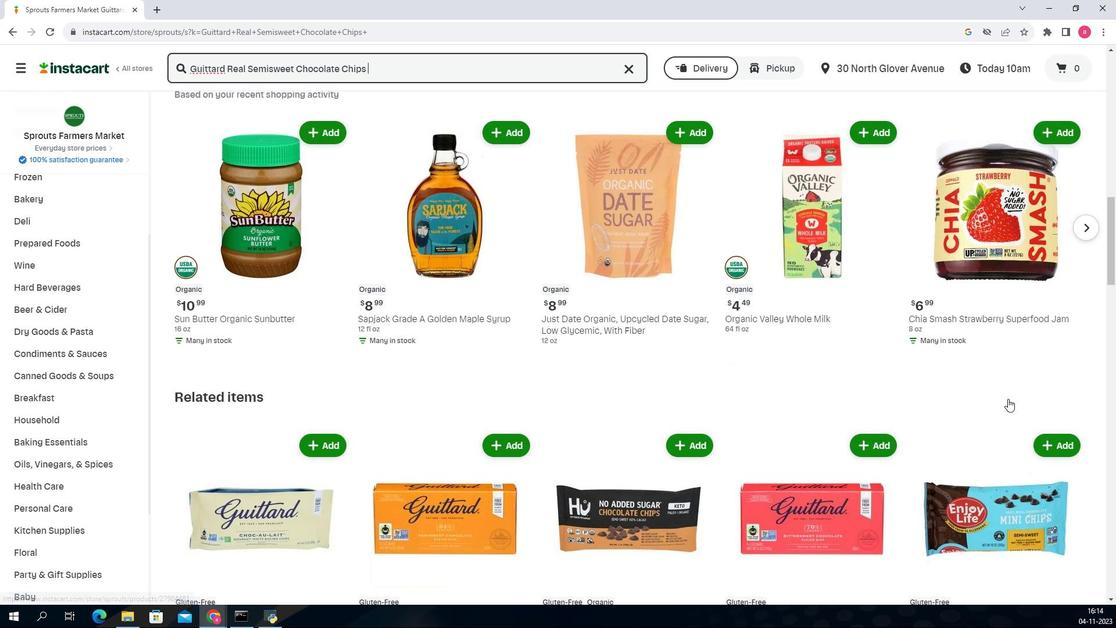 
Action: Mouse moved to (768, 513)
Screenshot: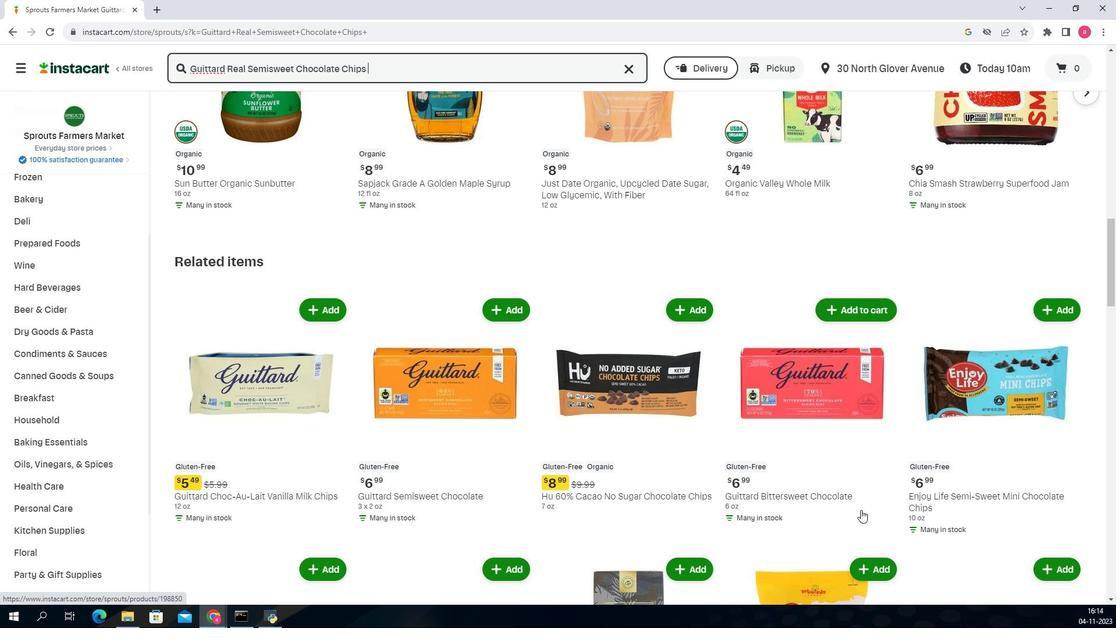 
Action: Mouse scrolled (768, 512) with delta (0, 0)
Screenshot: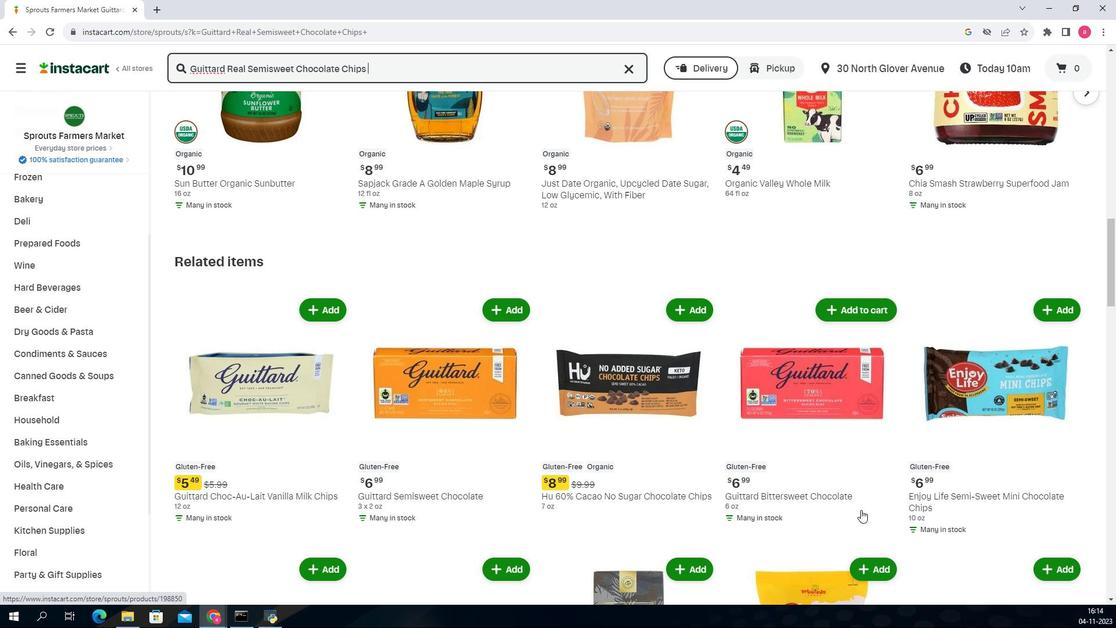 
Action: Mouse scrolled (768, 512) with delta (0, 0)
Screenshot: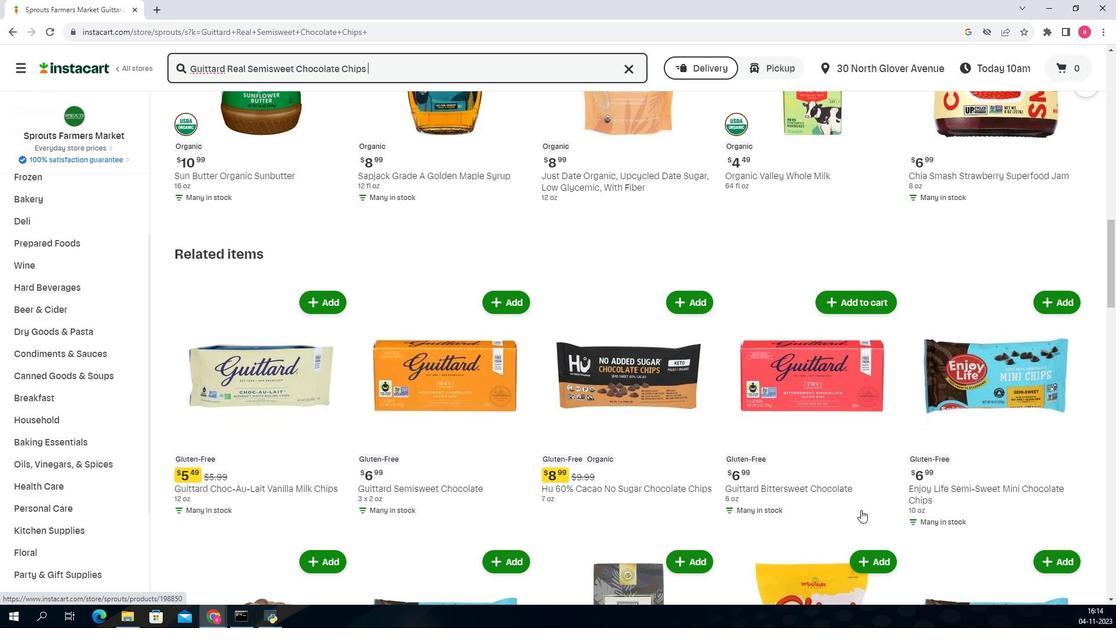 
Action: Mouse scrolled (768, 512) with delta (0, 0)
Screenshot: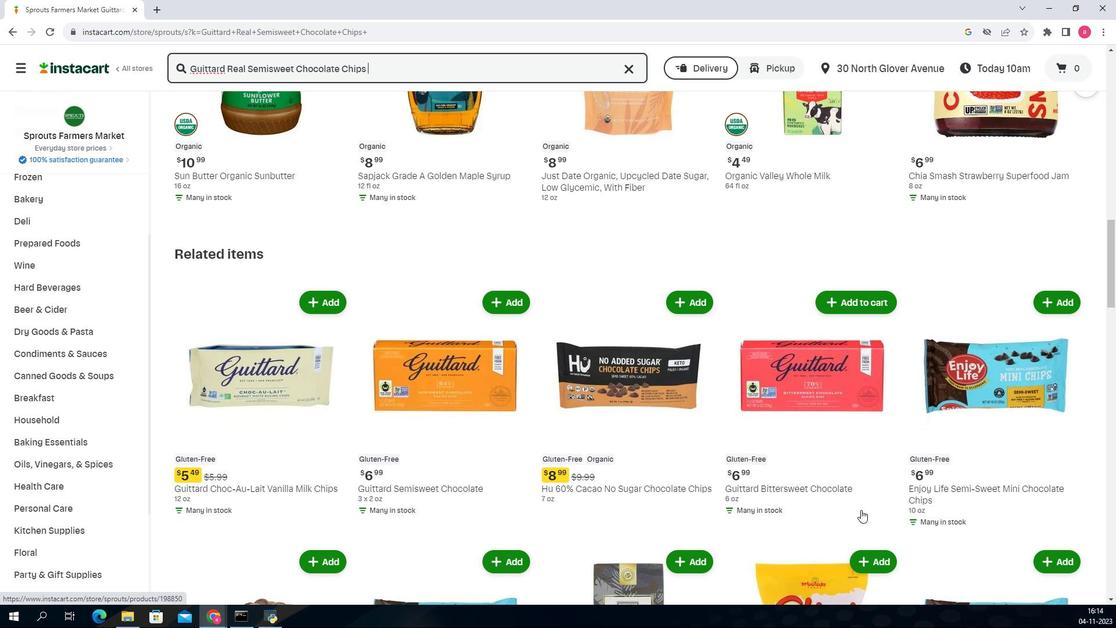 
Action: Mouse moved to (768, 513)
Screenshot: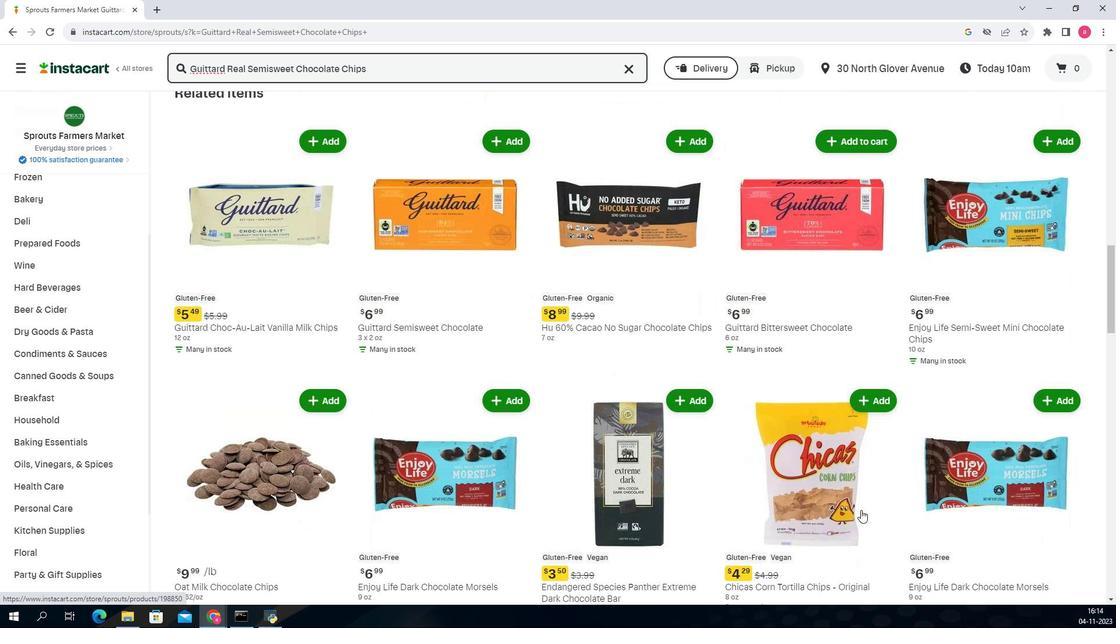 
Action: Mouse scrolled (768, 512) with delta (0, 0)
Screenshot: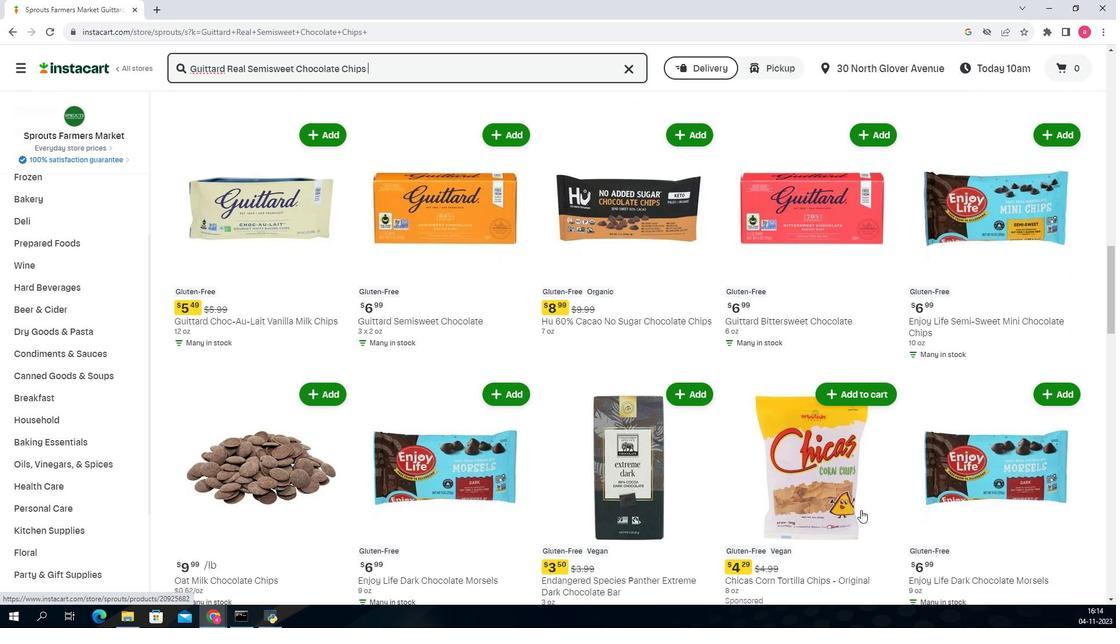 
Action: Mouse scrolled (768, 512) with delta (0, 0)
Screenshot: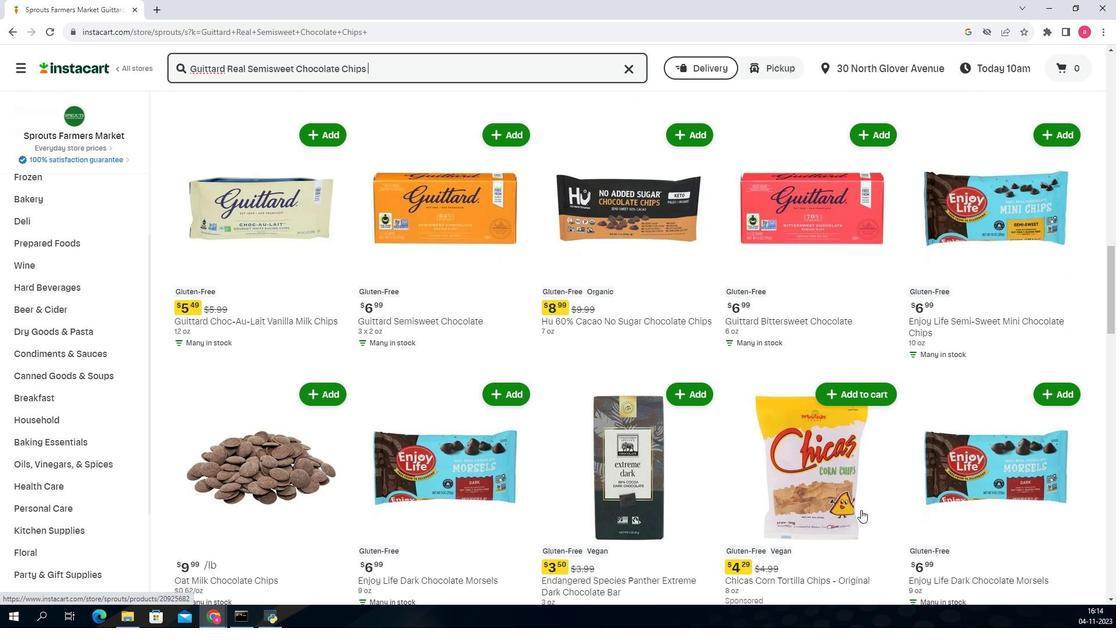 
Action: Mouse scrolled (768, 512) with delta (0, 0)
Screenshot: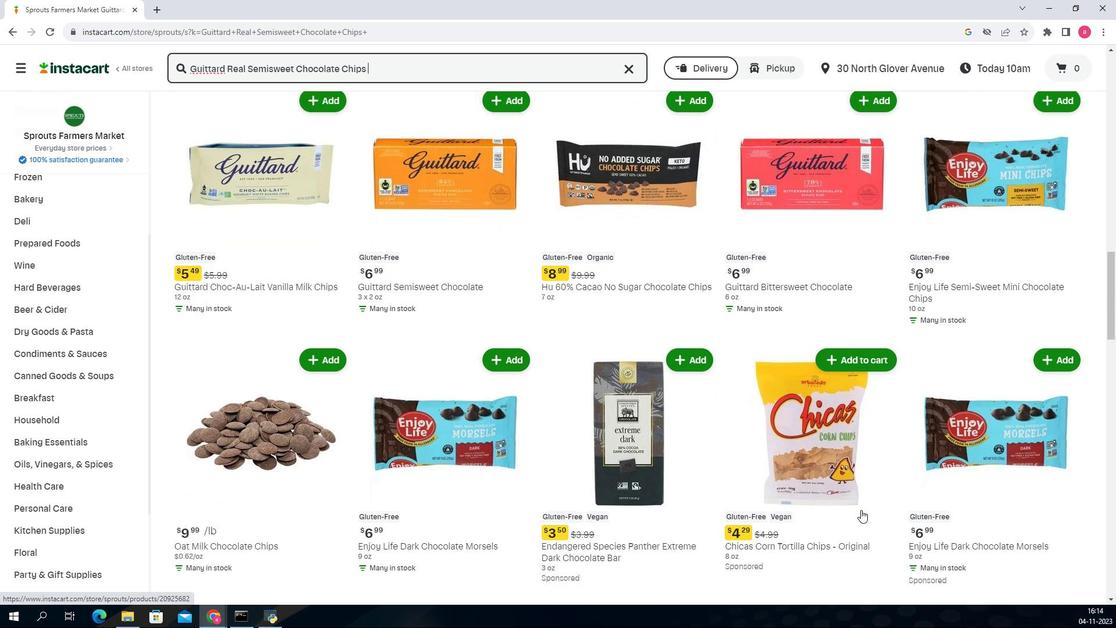 
Action: Mouse moved to (583, 427)
Screenshot: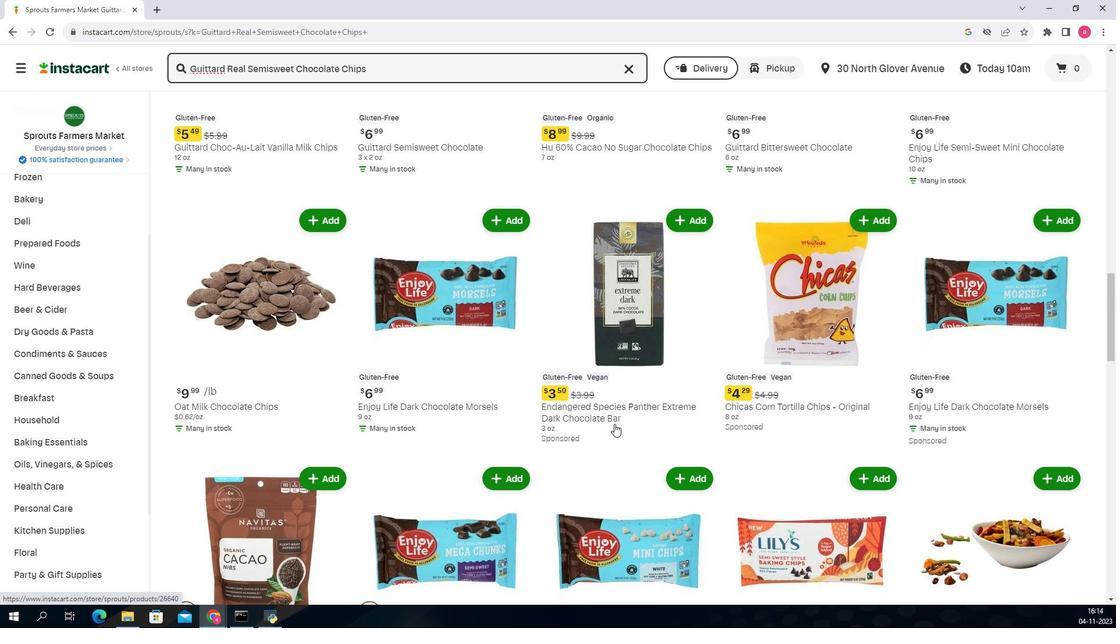 
Action: Mouse scrolled (583, 426) with delta (0, 0)
Screenshot: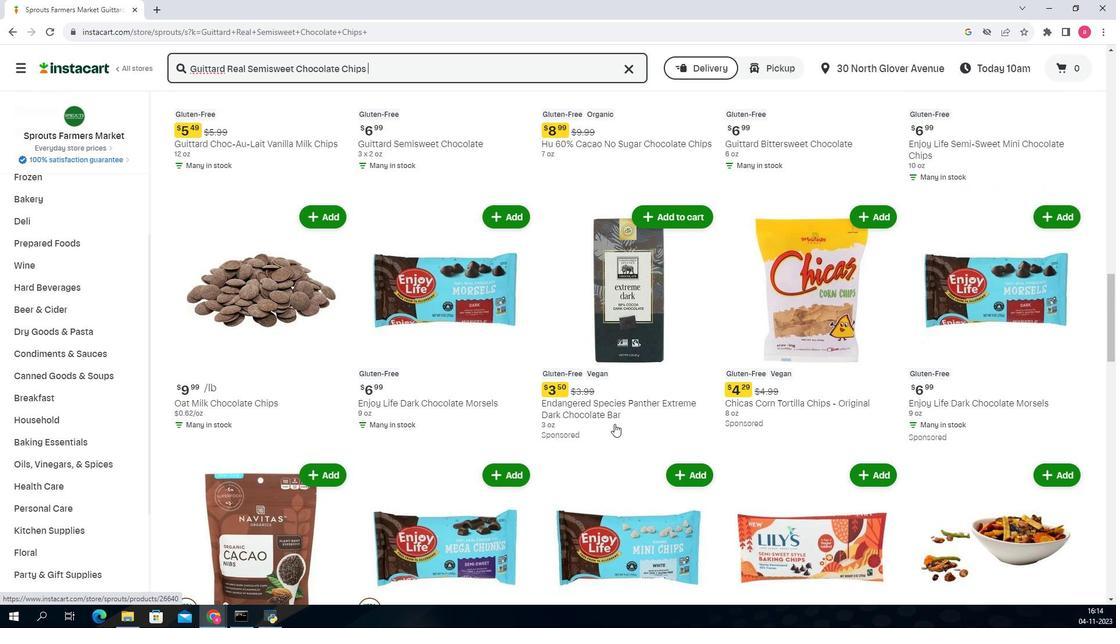 
Action: Mouse scrolled (583, 426) with delta (0, 0)
Screenshot: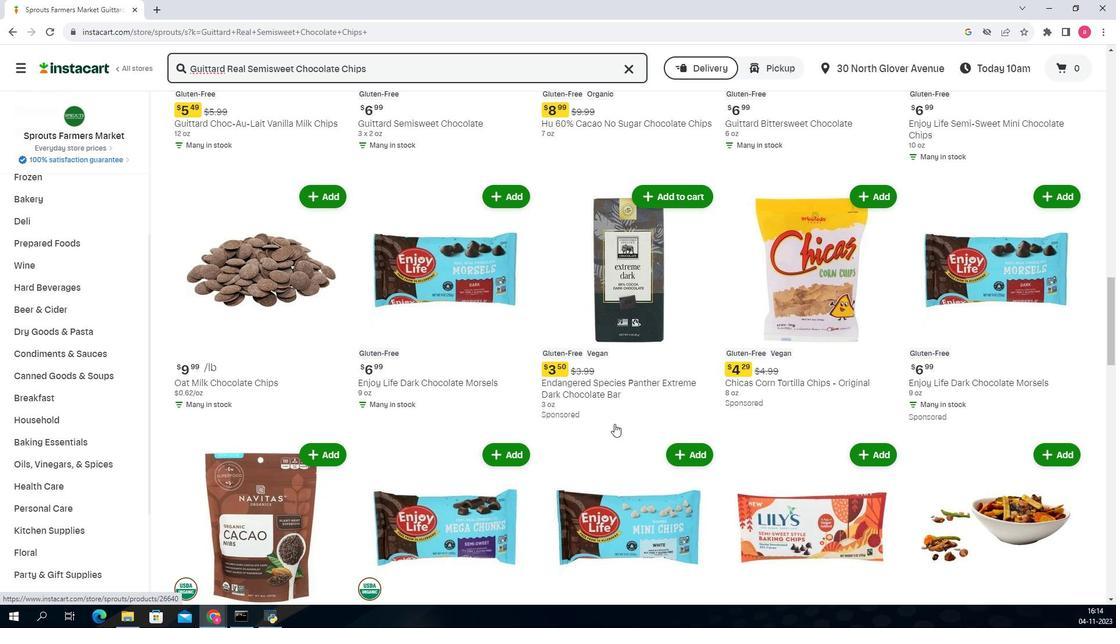 
Action: Mouse scrolled (583, 426) with delta (0, 0)
Screenshot: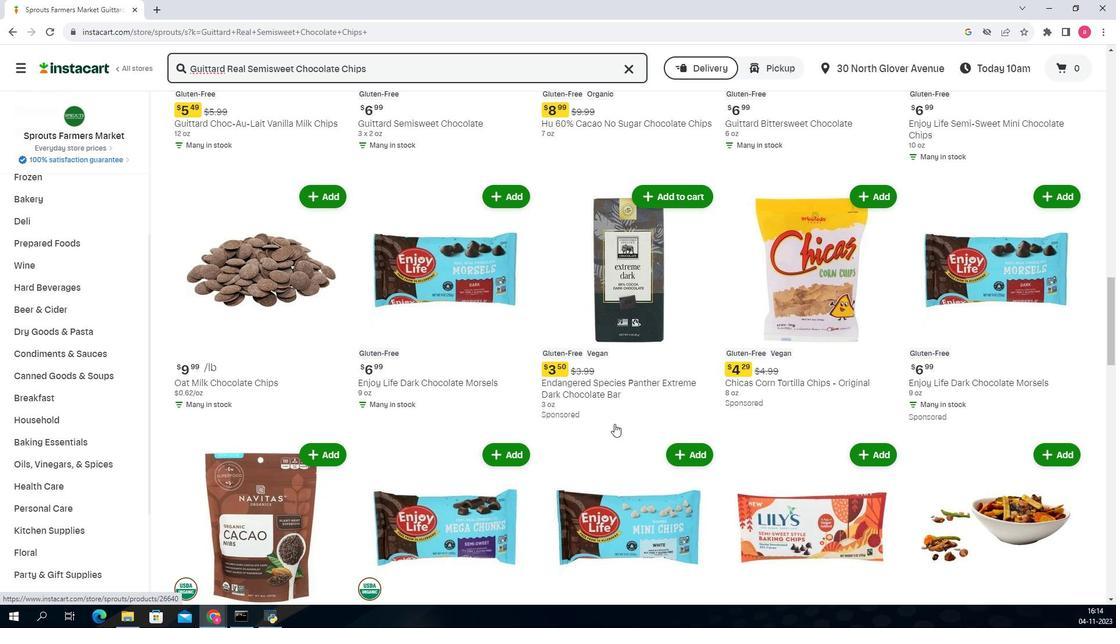 
Action: Mouse moved to (588, 426)
Screenshot: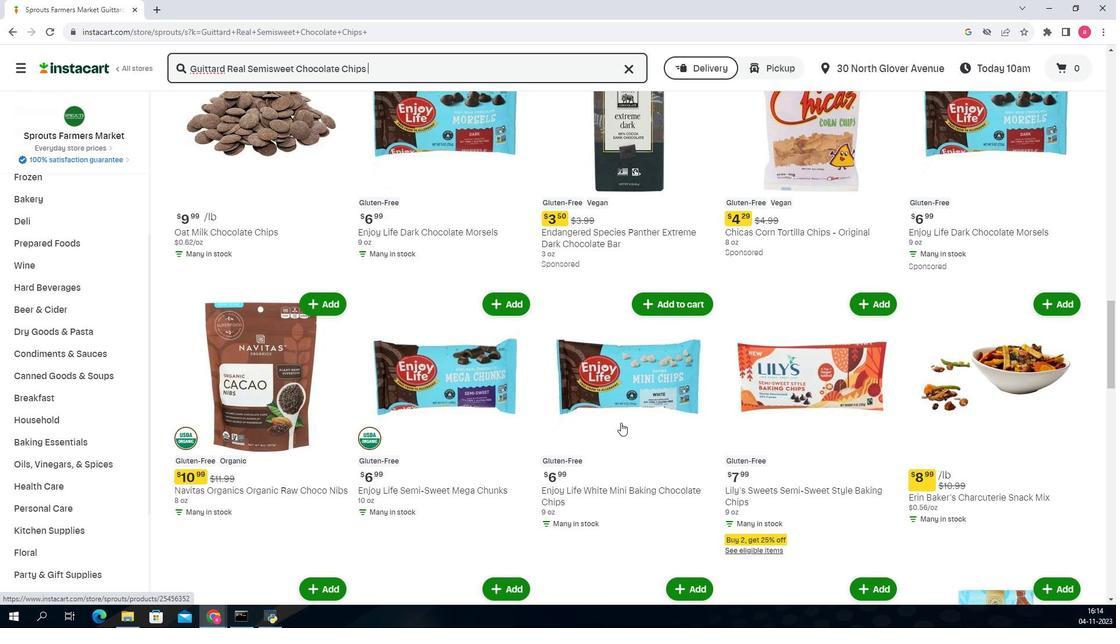 
Action: Mouse scrolled (588, 425) with delta (0, 0)
Screenshot: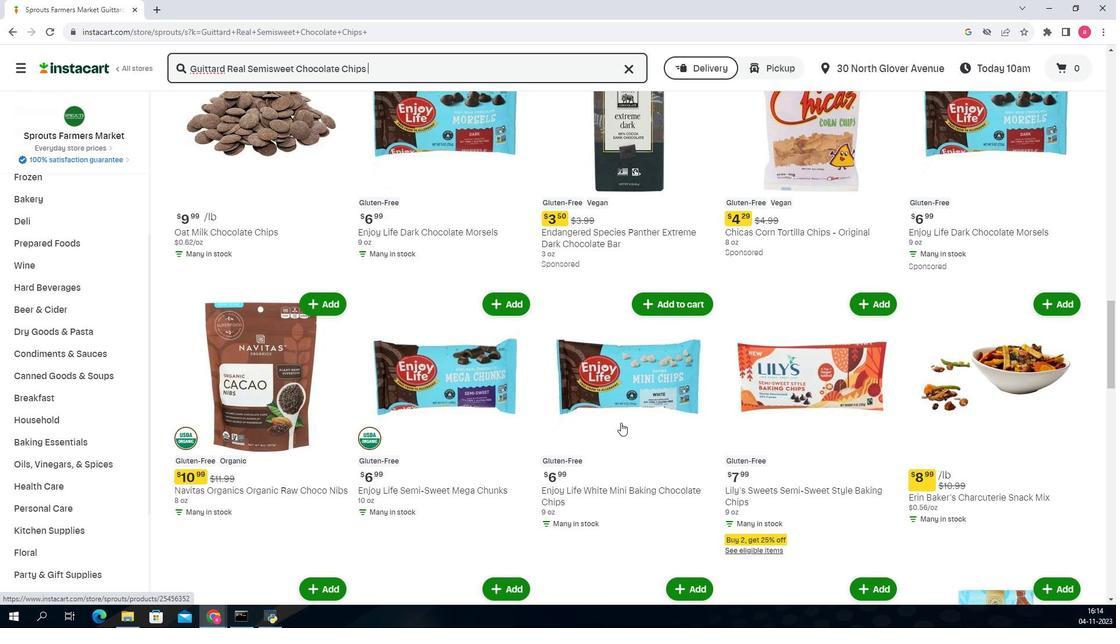 
Action: Mouse moved to (588, 426)
Screenshot: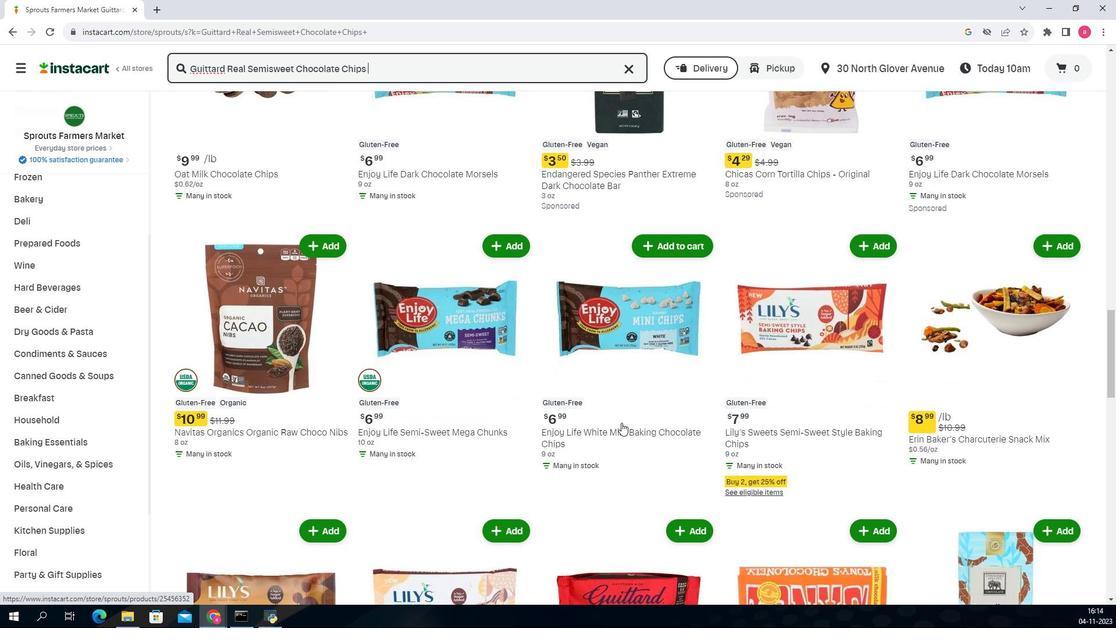 
Action: Mouse scrolled (588, 425) with delta (0, 0)
Screenshot: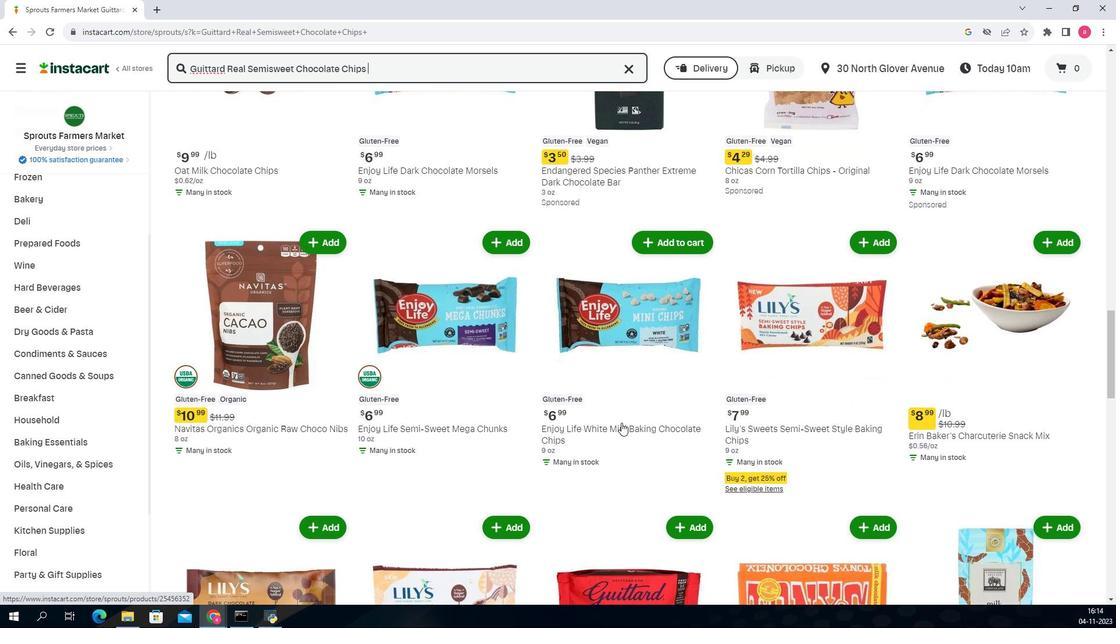 
Action: Mouse scrolled (588, 425) with delta (0, 0)
Screenshot: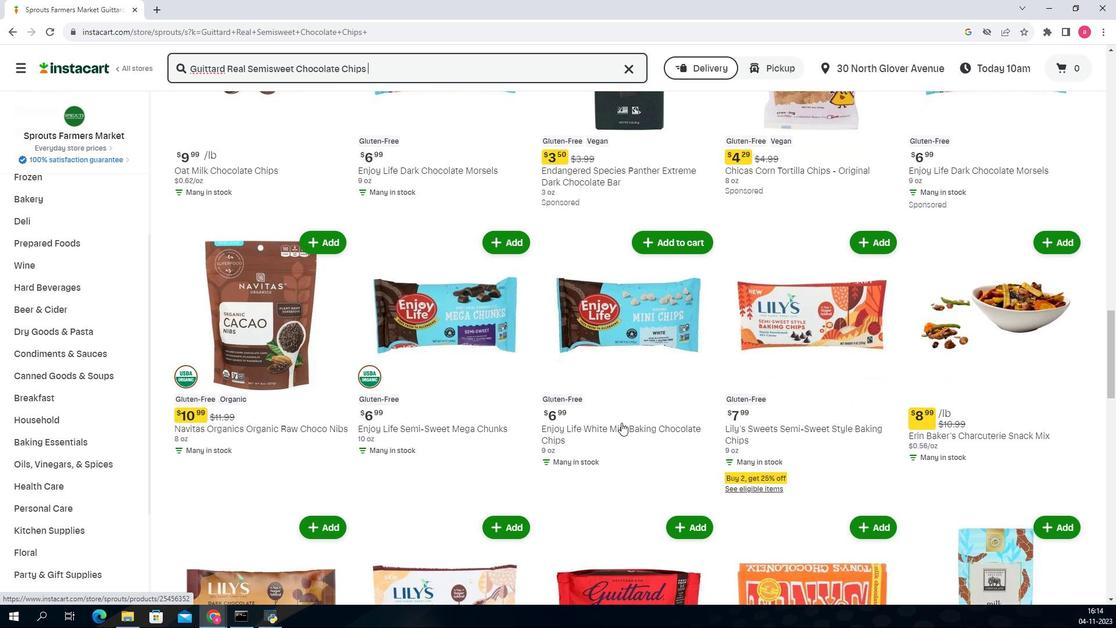 
Action: Mouse scrolled (588, 425) with delta (0, 0)
Screenshot: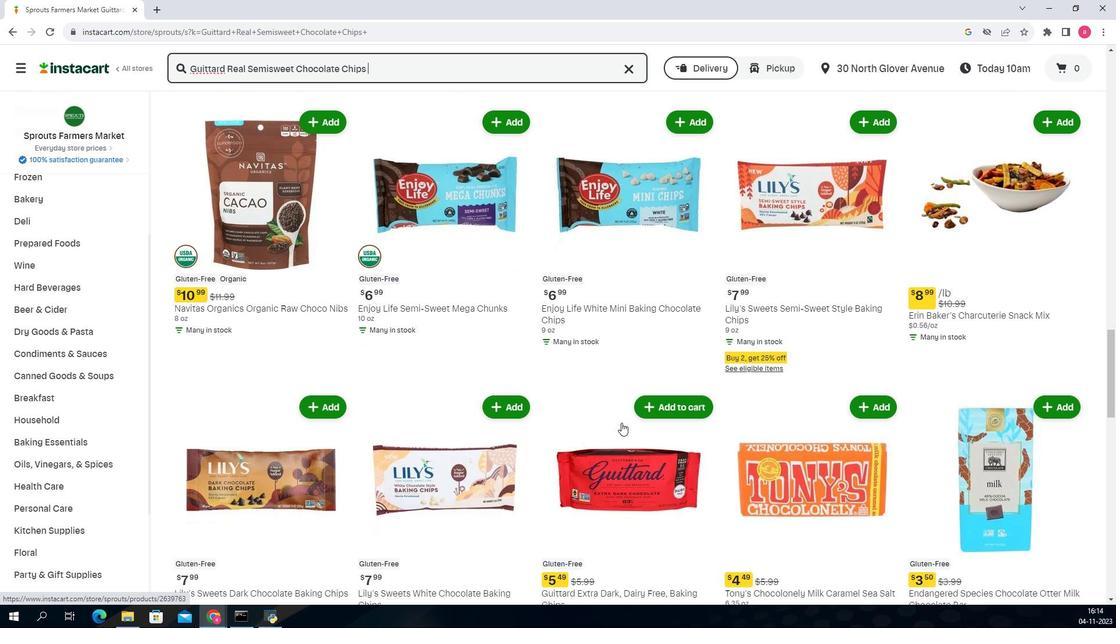 
Action: Mouse scrolled (588, 425) with delta (0, 0)
Screenshot: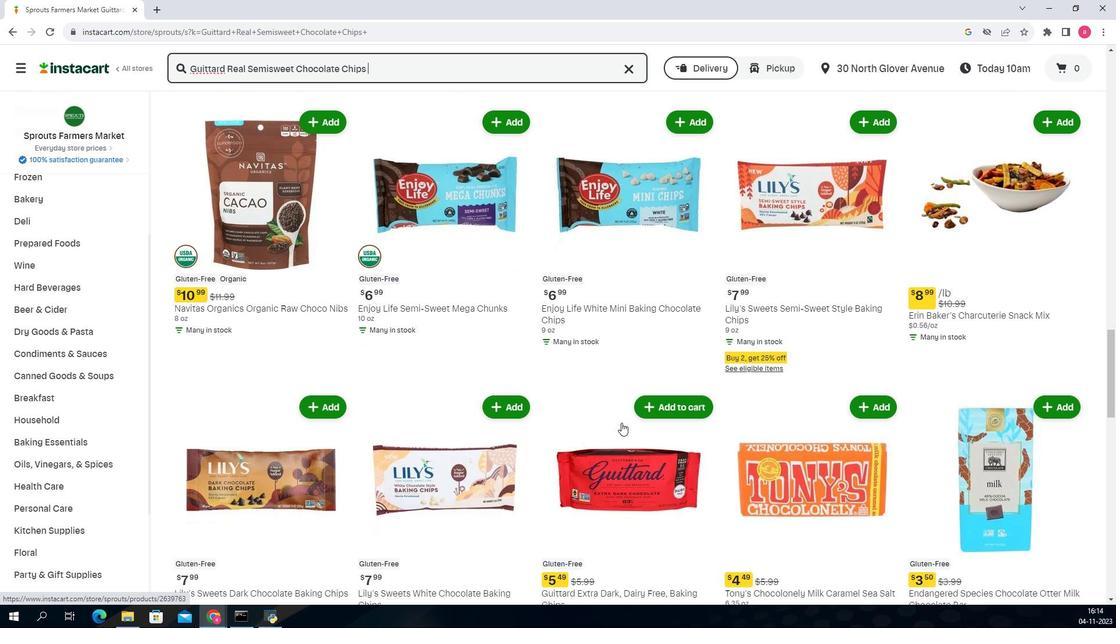 
Action: Mouse scrolled (588, 425) with delta (0, 0)
Screenshot: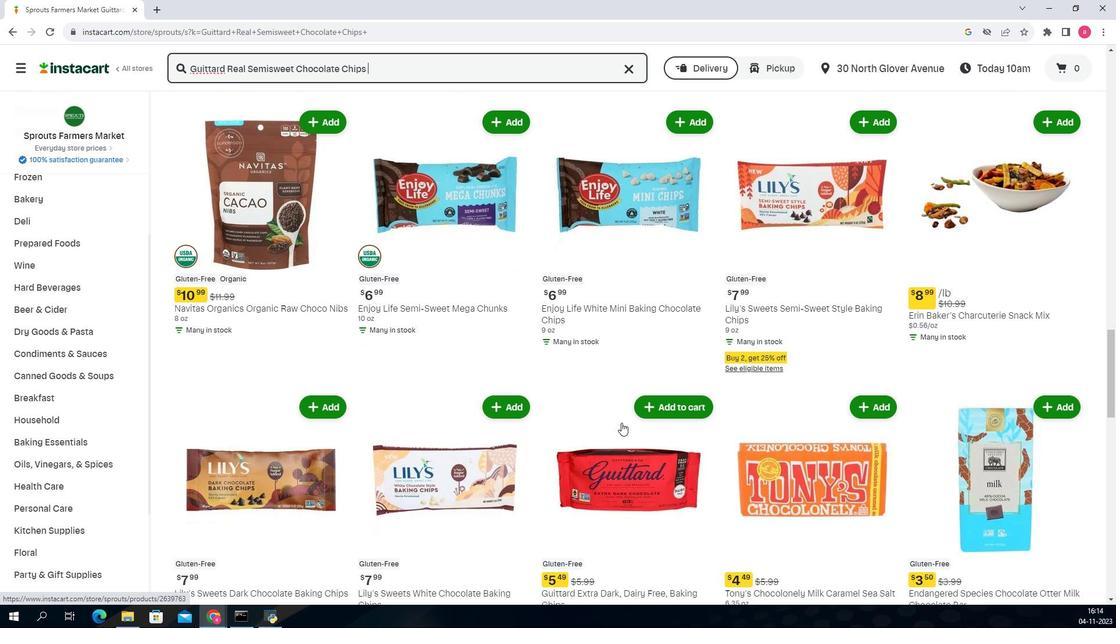 
Action: Mouse moved to (783, 446)
Screenshot: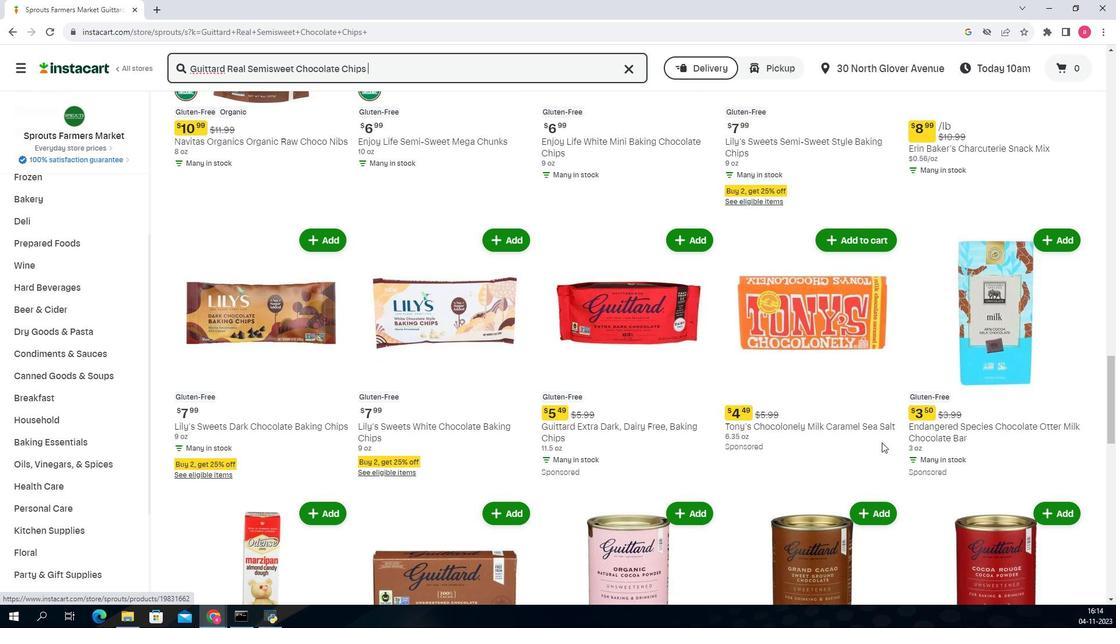 
Action: Mouse scrolled (783, 445) with delta (0, 0)
Screenshot: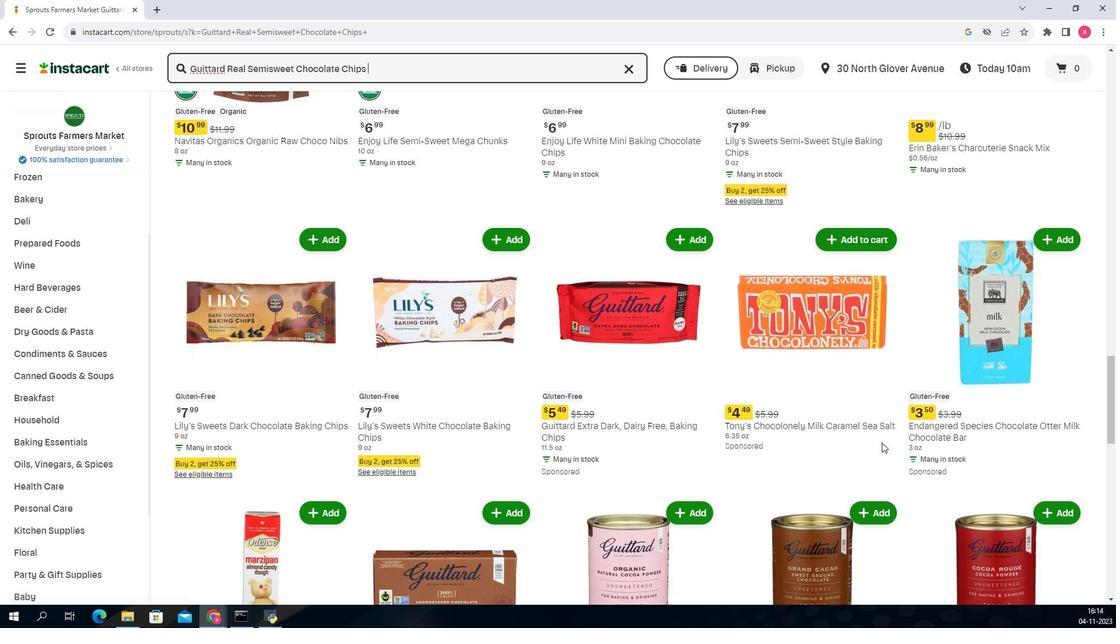 
Action: Mouse scrolled (783, 445) with delta (0, 0)
Screenshot: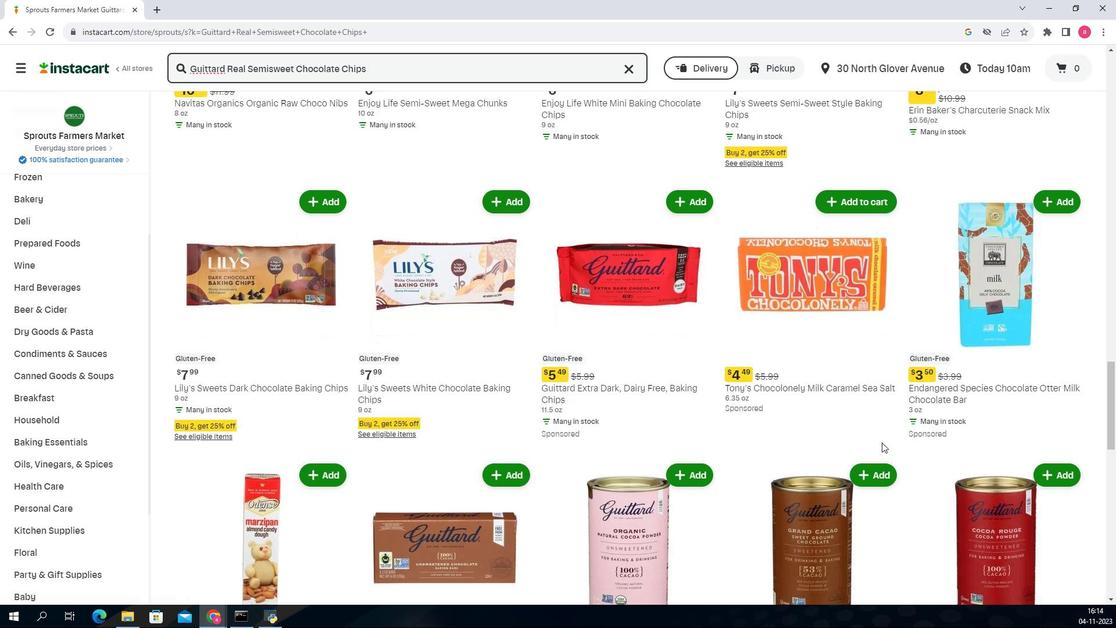 
Action: Mouse scrolled (783, 445) with delta (0, 0)
Screenshot: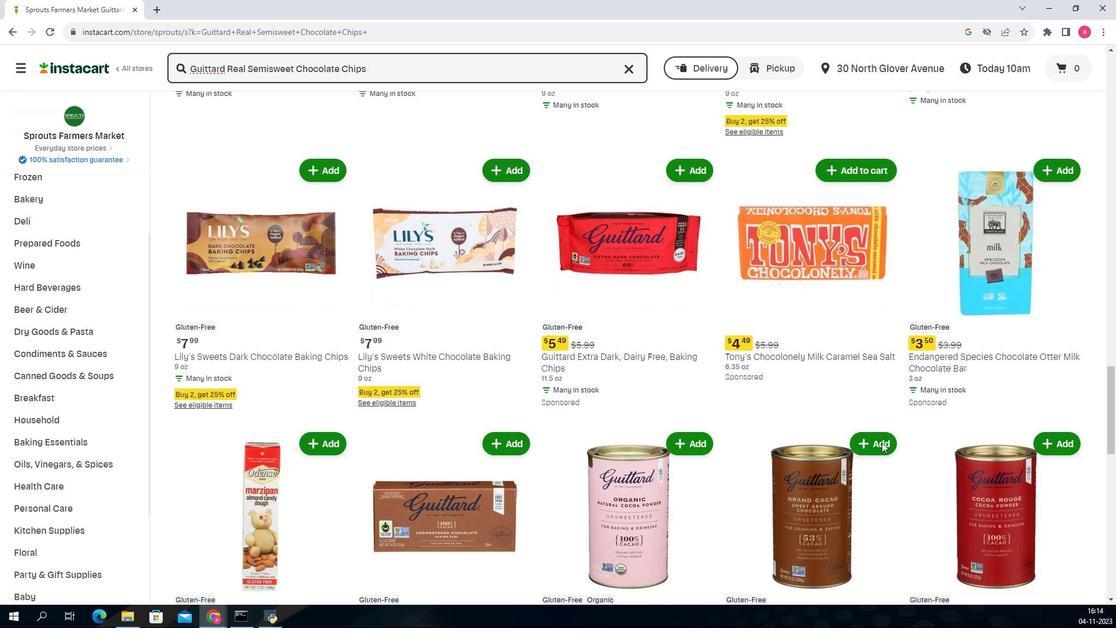 
Action: Mouse scrolled (783, 445) with delta (0, 0)
Screenshot: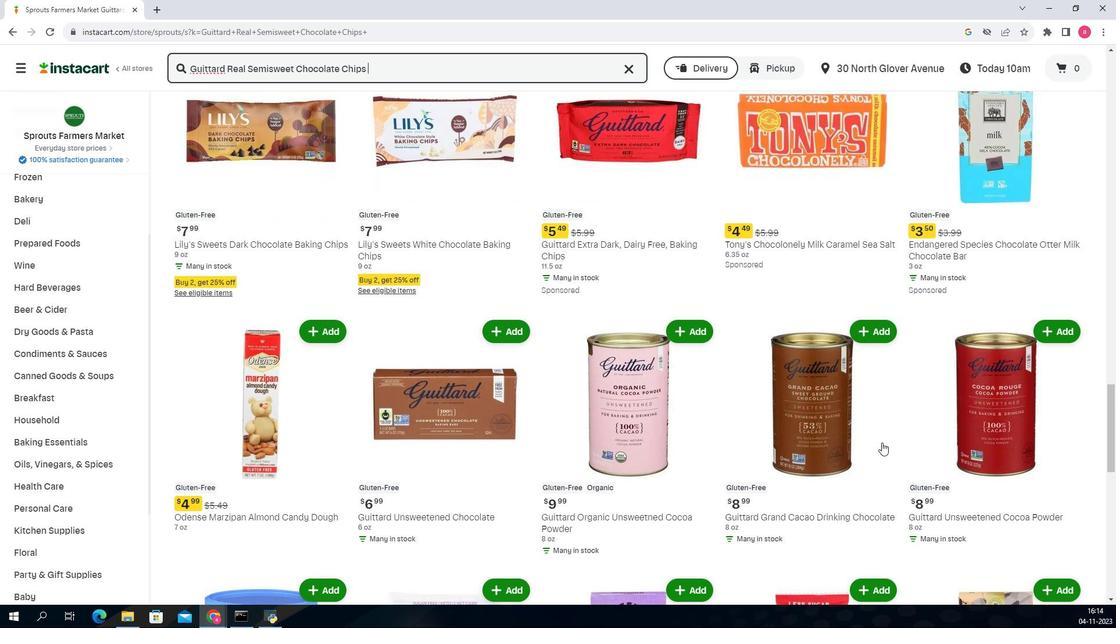 
Action: Mouse scrolled (783, 445) with delta (0, 0)
Screenshot: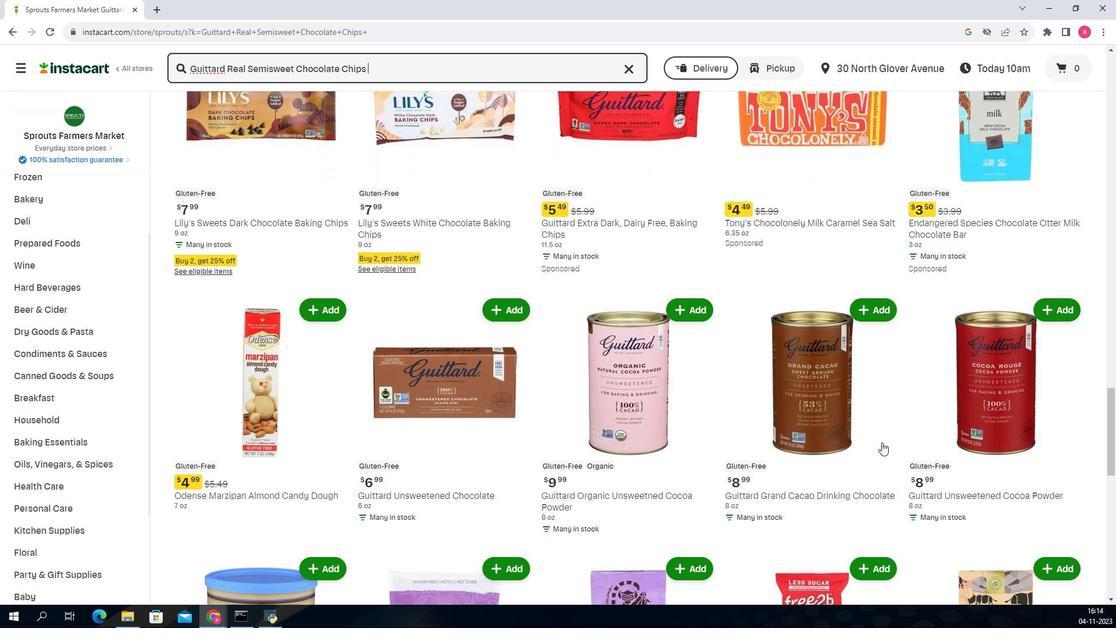 
Action: Mouse moved to (298, 432)
Screenshot: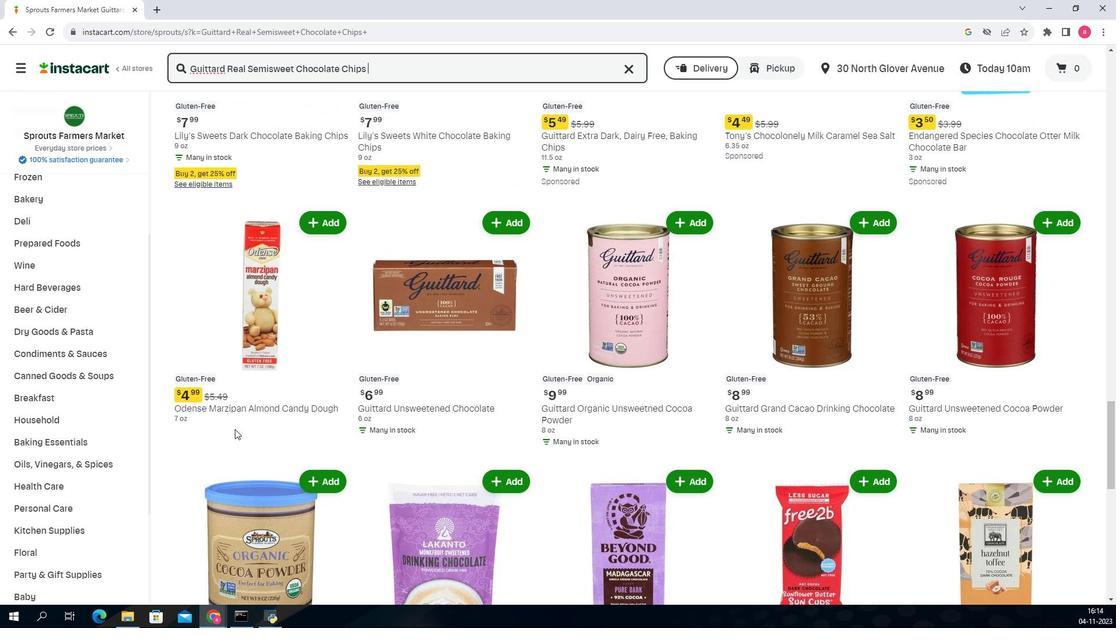
Action: Mouse scrolled (298, 432) with delta (0, 0)
Screenshot: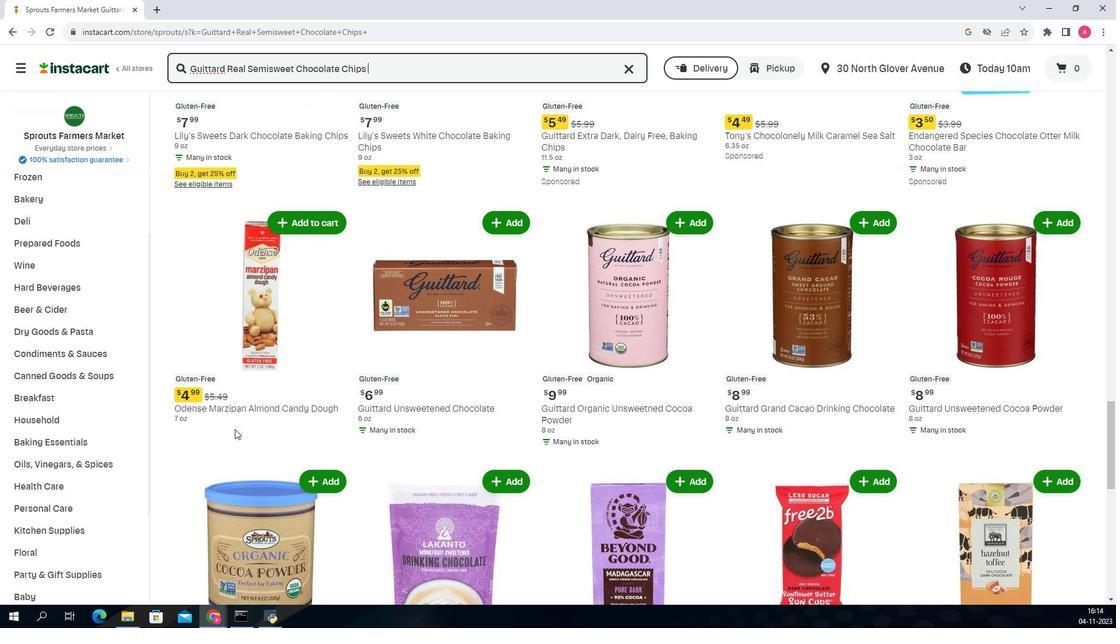 
Action: Mouse scrolled (298, 432) with delta (0, 0)
Screenshot: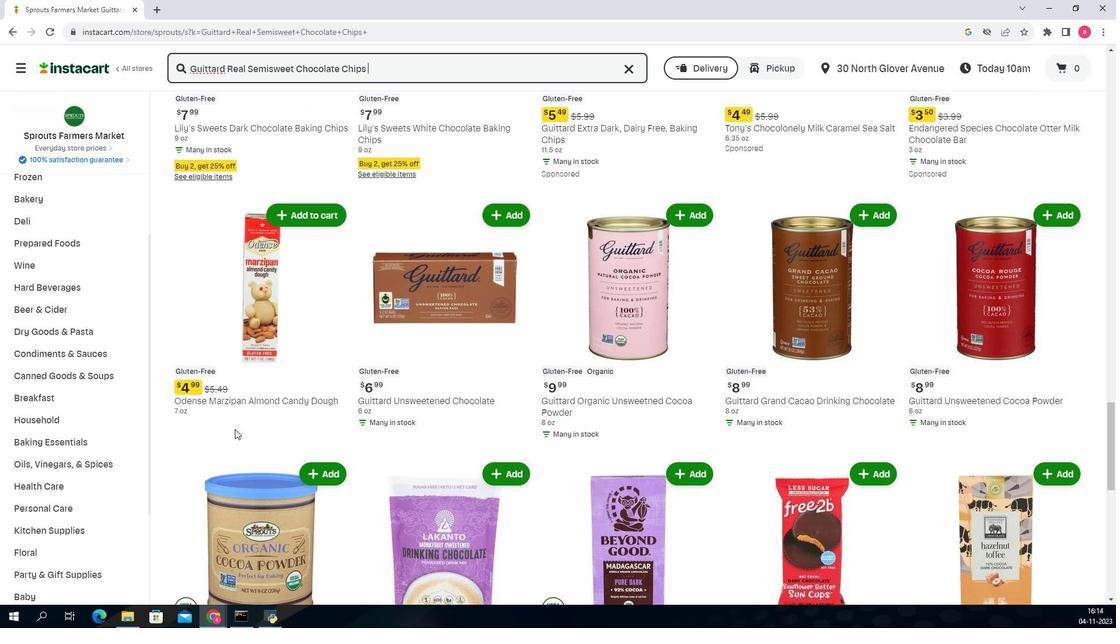 
Action: Mouse scrolled (298, 432) with delta (0, 0)
Screenshot: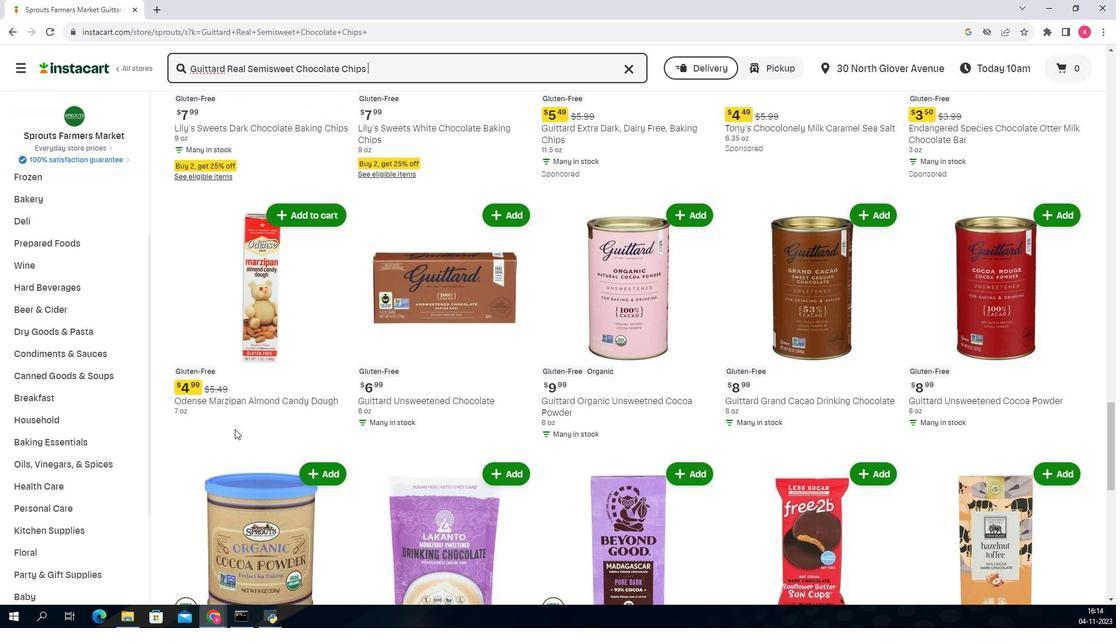 
Action: Mouse moved to (811, 472)
Screenshot: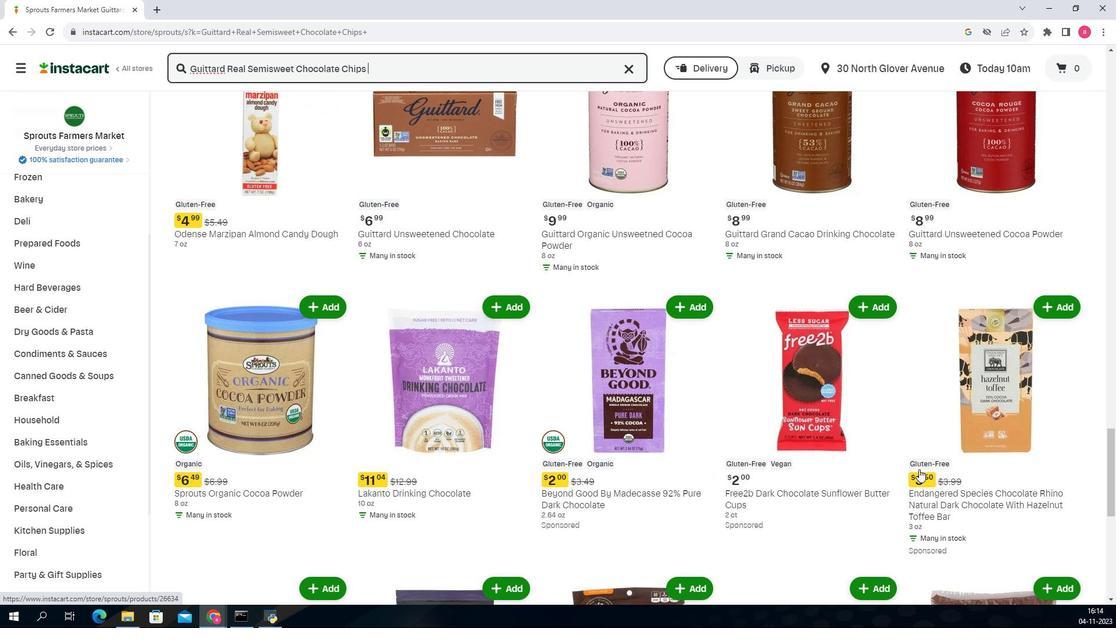 
Action: Mouse scrolled (811, 472) with delta (0, 0)
Screenshot: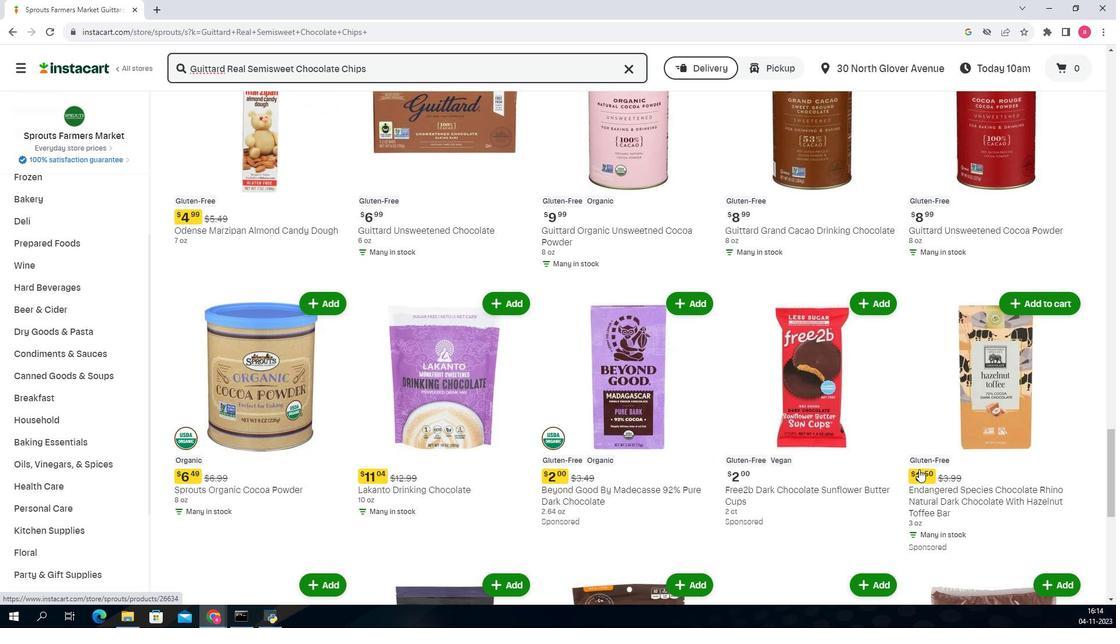 
Action: Mouse scrolled (811, 472) with delta (0, 0)
Screenshot: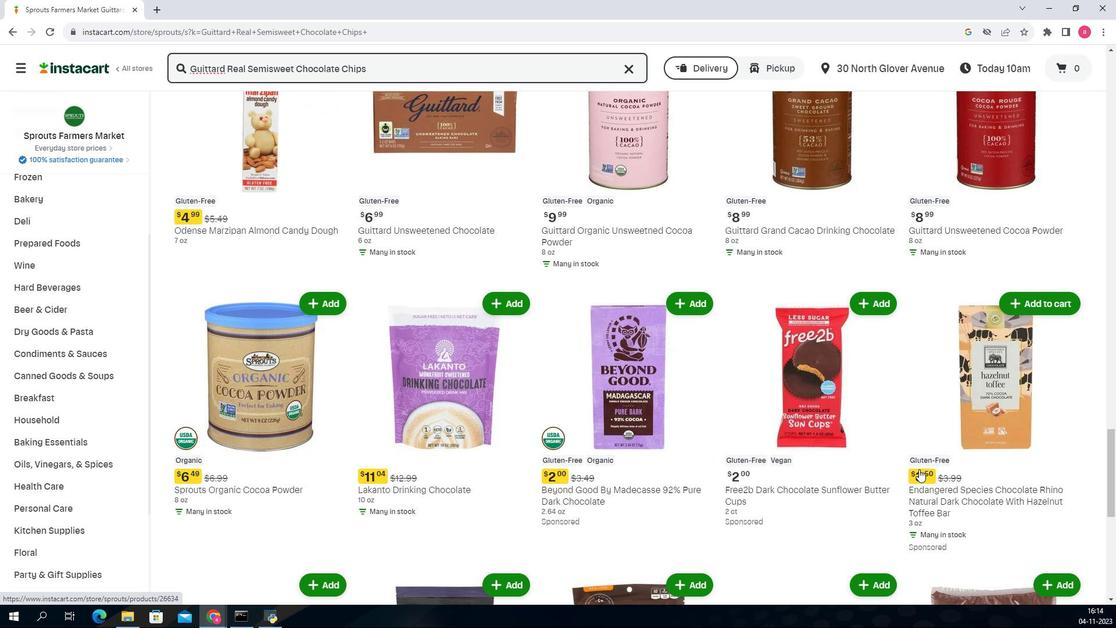 
Action: Mouse scrolled (811, 472) with delta (0, 0)
Screenshot: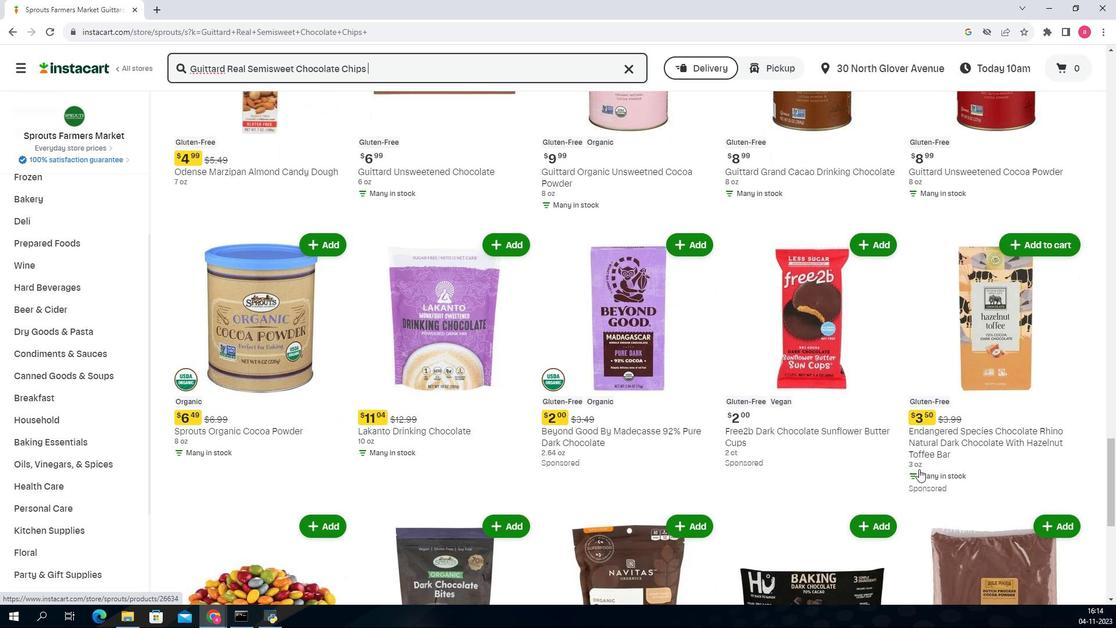 
Action: Mouse scrolled (811, 472) with delta (0, 0)
Screenshot: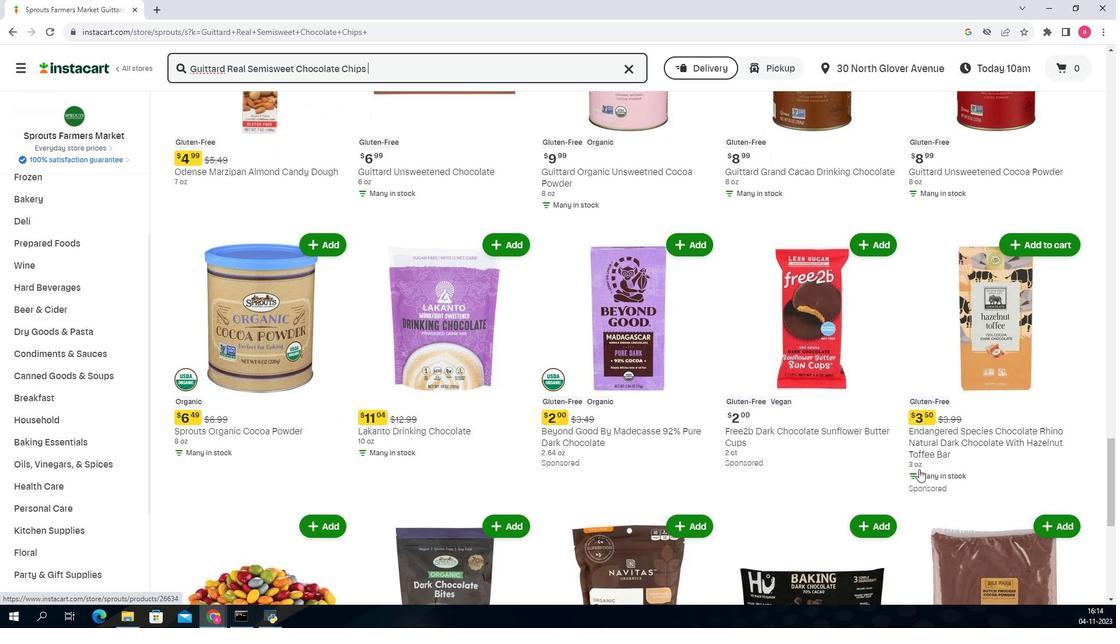 
Action: Mouse moved to (307, 440)
Screenshot: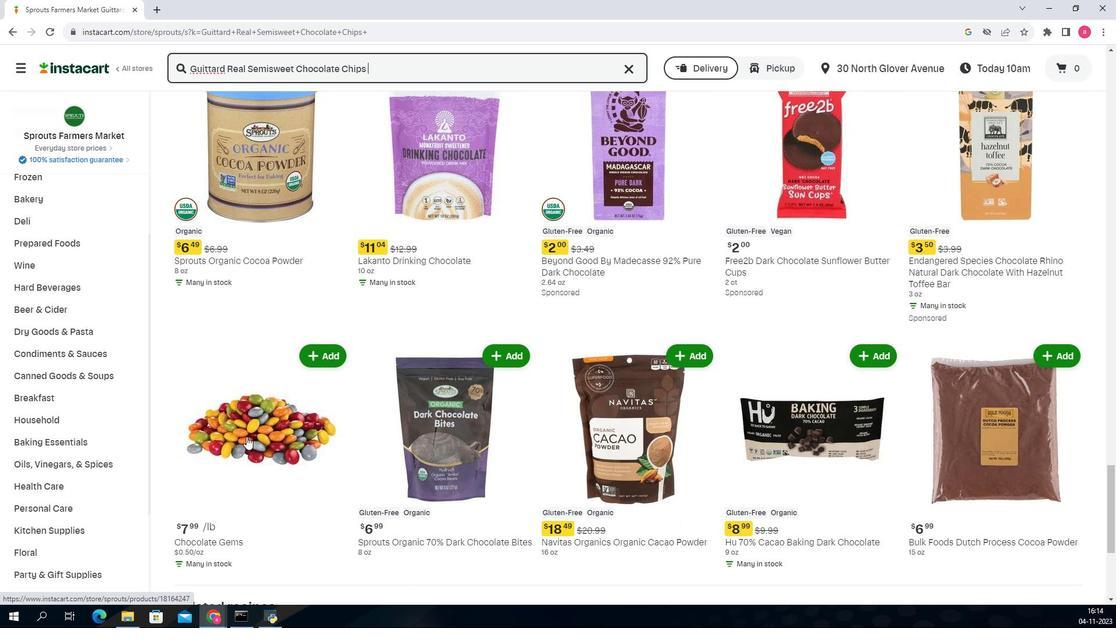 
Action: Mouse scrolled (307, 439) with delta (0, 0)
Screenshot: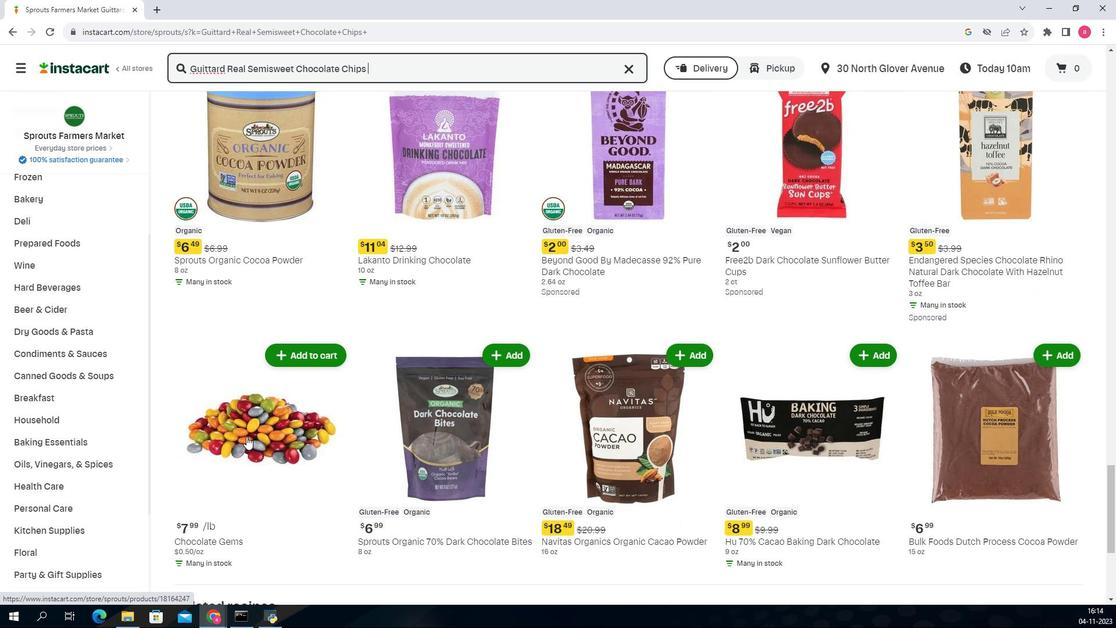 
Action: Mouse scrolled (307, 439) with delta (0, 0)
Screenshot: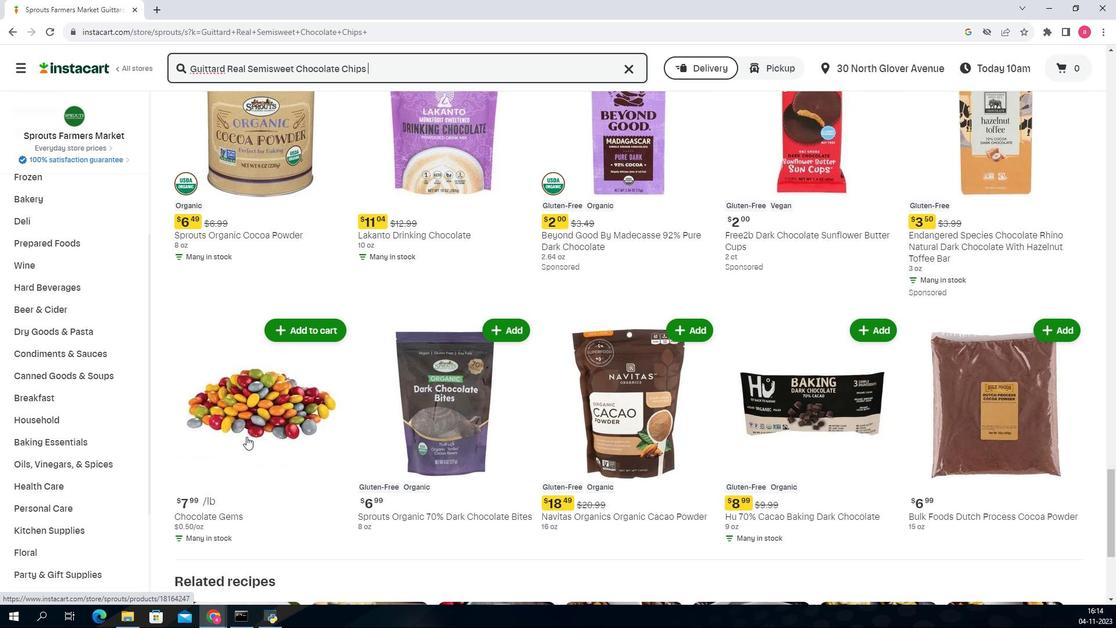 
Action: Mouse scrolled (307, 439) with delta (0, 0)
Screenshot: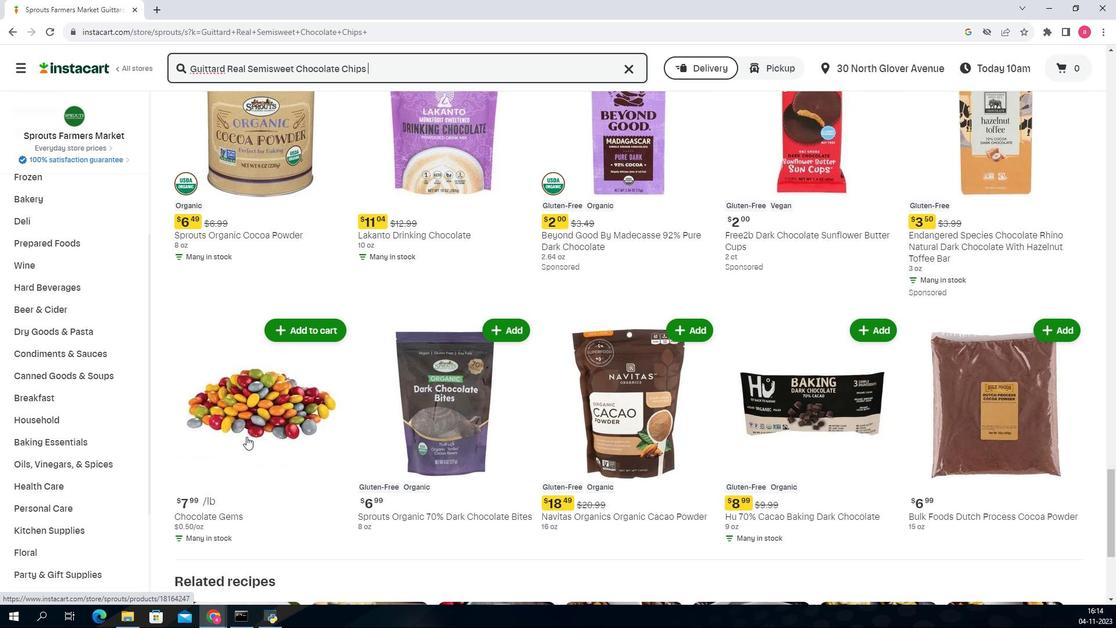 
Action: Mouse scrolled (307, 439) with delta (0, 0)
Screenshot: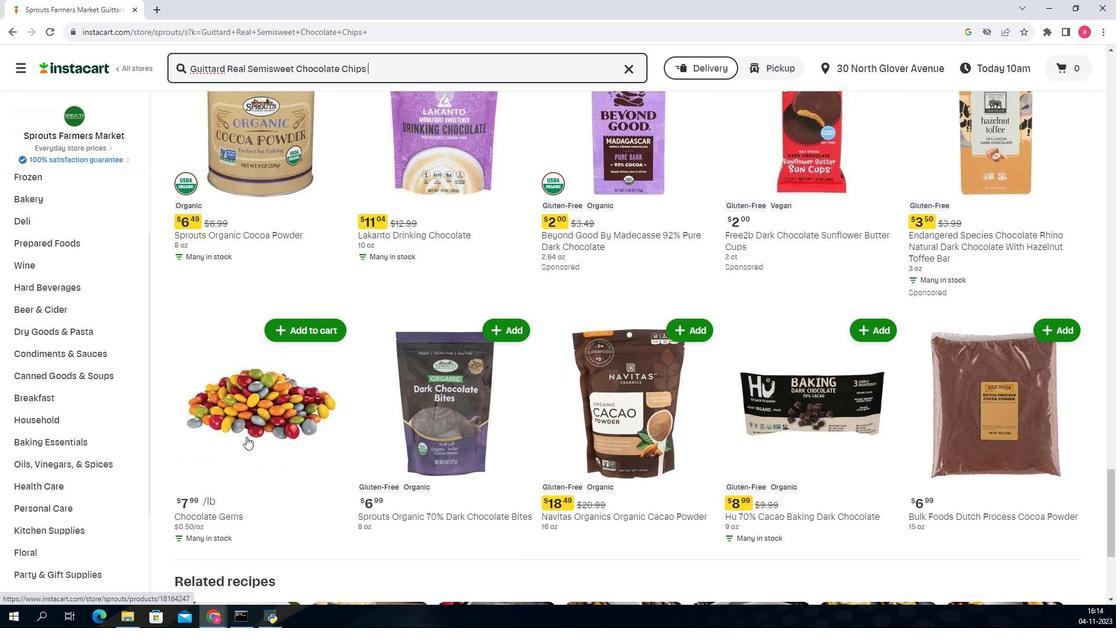 
Action: Mouse scrolled (307, 439) with delta (0, 0)
Screenshot: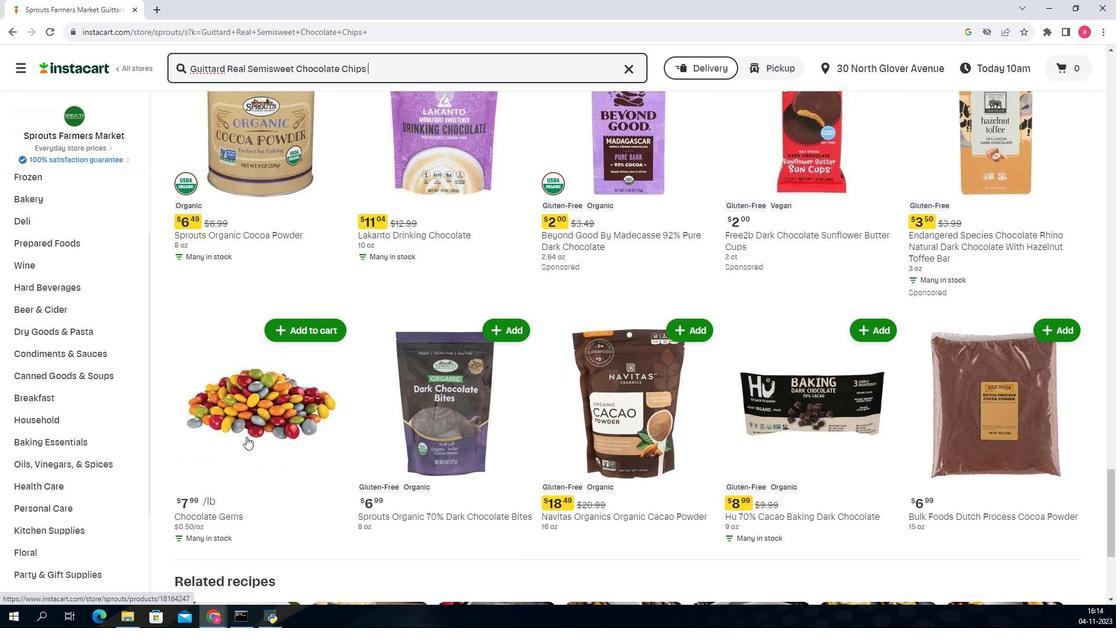 
Action: Mouse moved to (846, 460)
Screenshot: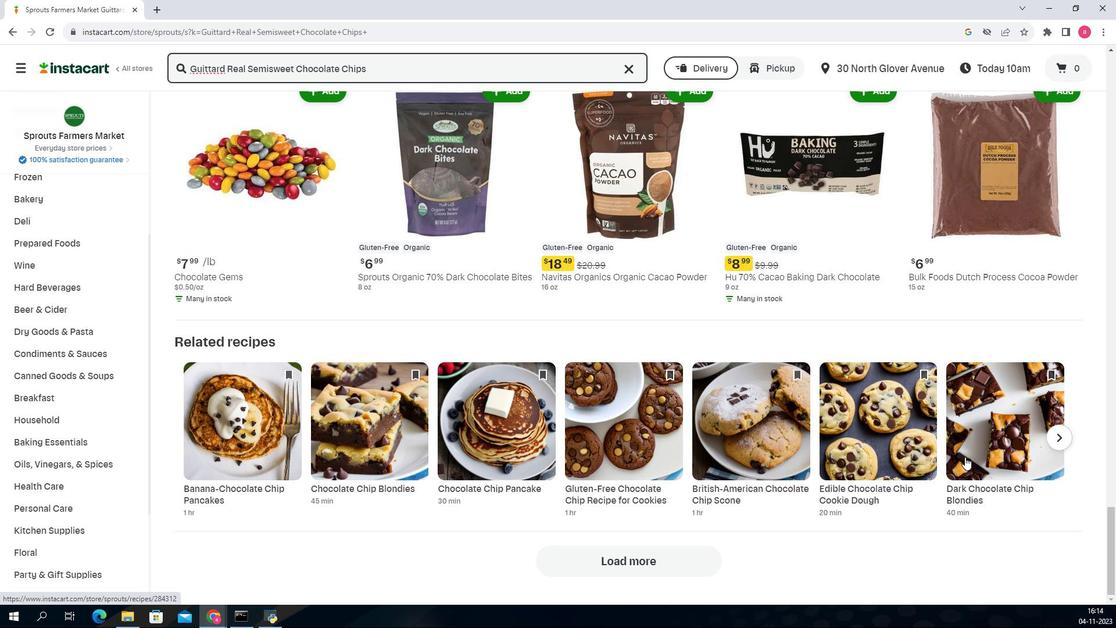 
Action: Mouse scrolled (846, 459) with delta (0, 0)
Screenshot: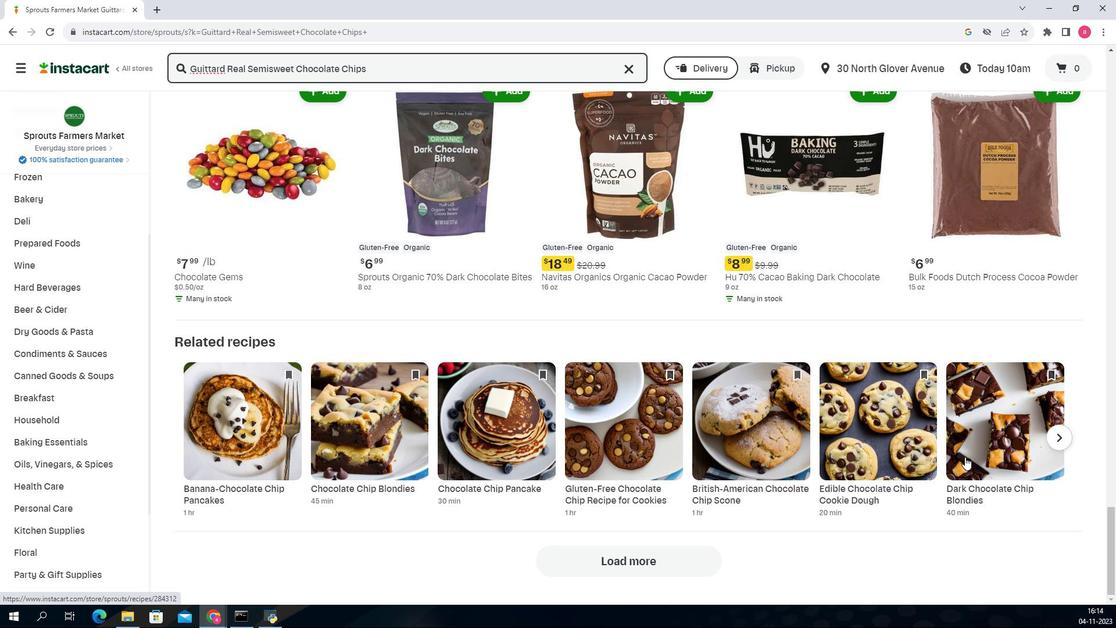 
Action: Mouse scrolled (846, 459) with delta (0, 0)
Screenshot: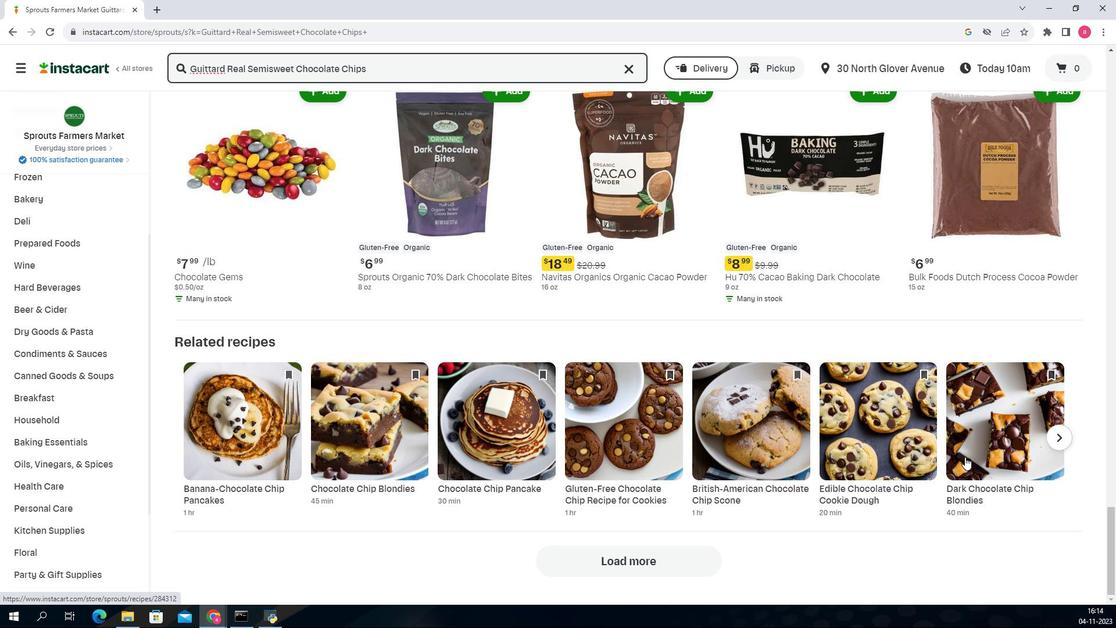 
Action: Mouse scrolled (846, 459) with delta (0, 0)
Screenshot: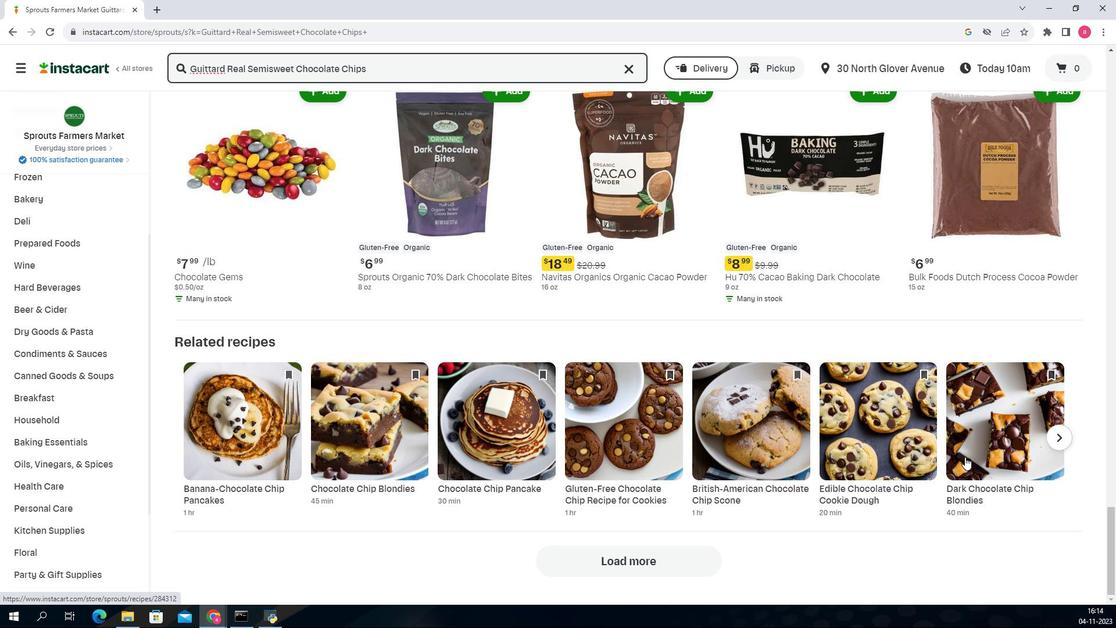 
Action: Mouse scrolled (846, 459) with delta (0, 0)
Screenshot: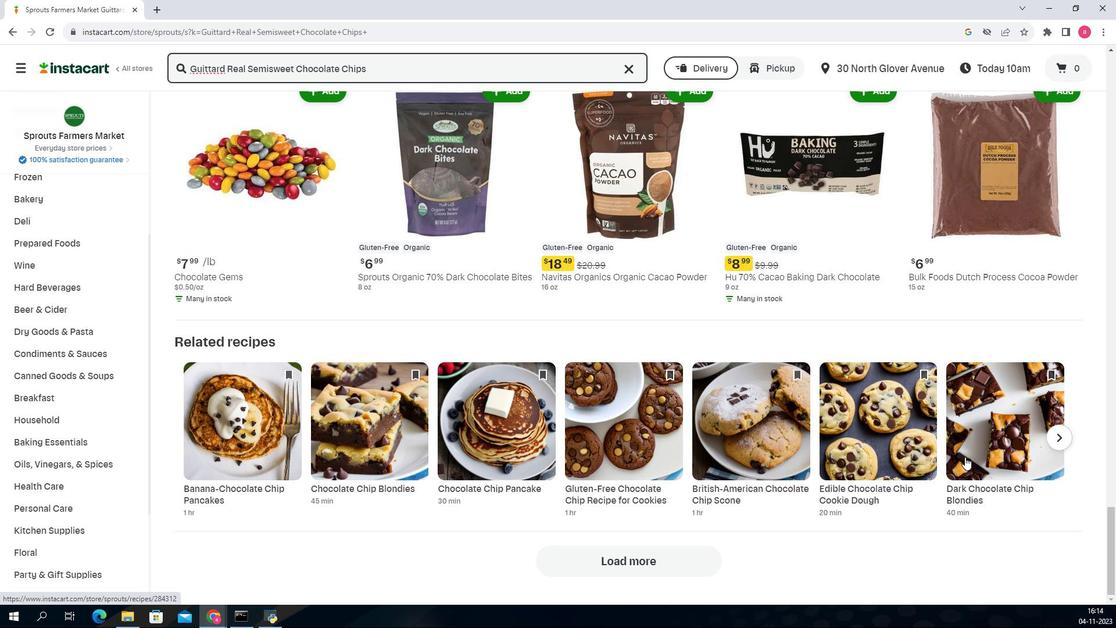 
Action: Mouse scrolled (846, 459) with delta (0, 0)
Screenshot: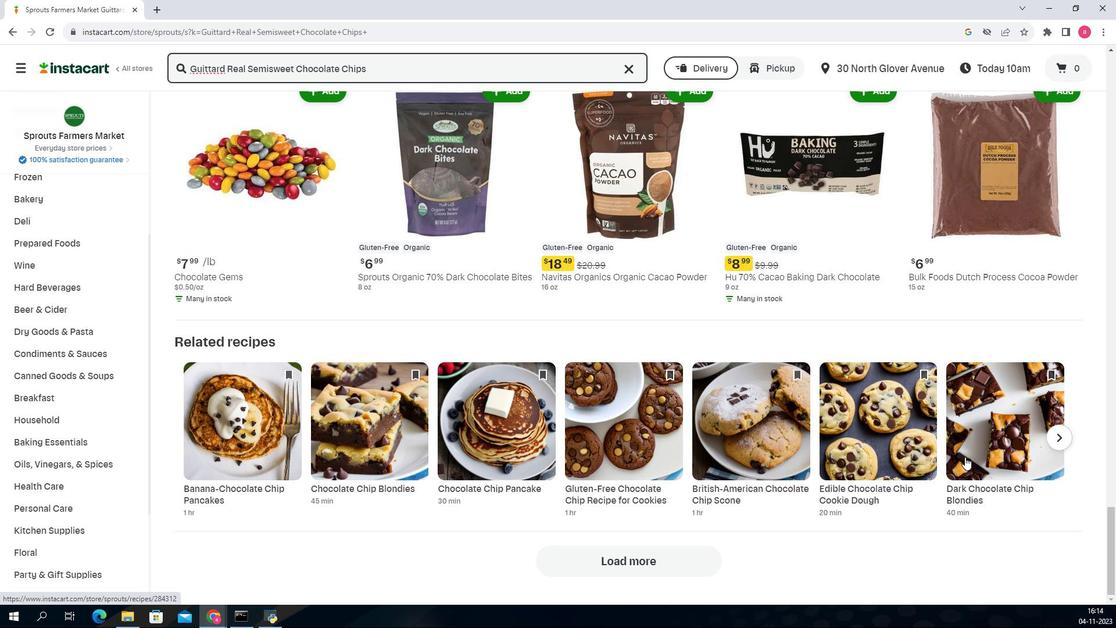 
Action: Mouse scrolled (846, 459) with delta (0, 0)
Screenshot: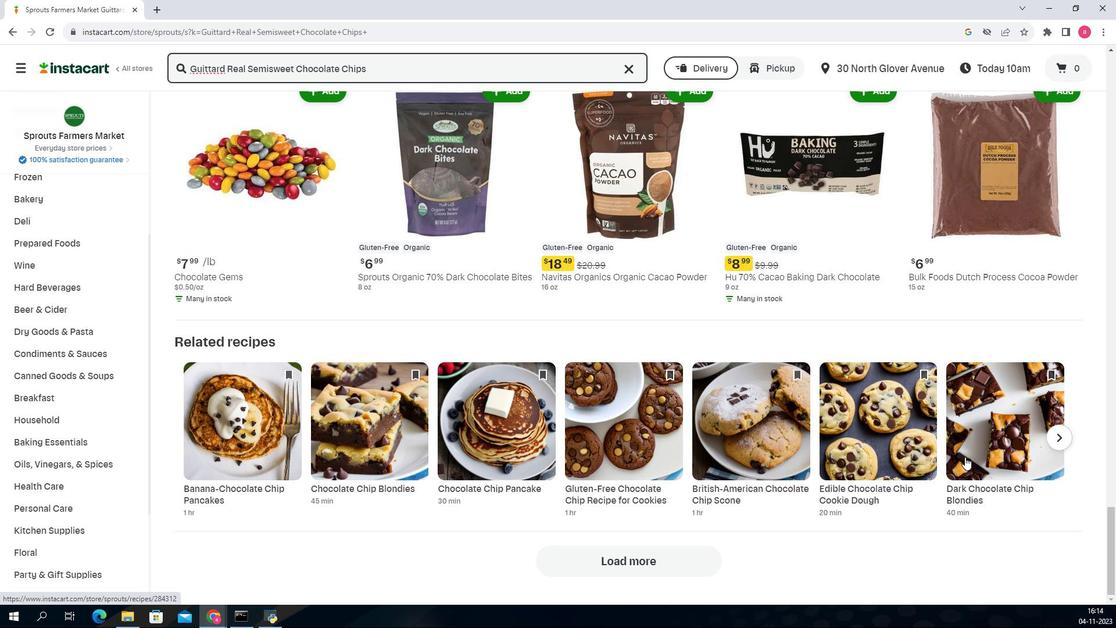 
